 Task: Open Card Environmental Engineering Review in Board Employee Survey and Feedback to Workspace Investor Relations and add a team member Softage.1@softage.net, a label Purple, a checklist Mobile Device Management, an attachment from your google drive, a color Purple and finally, add a card description 'Plan and execute company team-building conference with guest speakers on teamwork' and a comment 'This task presents an opportunity to showcase our communication and presentation skills, effectively conveying information and ideas to others.'. Add a start date 'Jan 05, 1900' with a due date 'Jan 12, 1900'
Action: Mouse moved to (354, 138)
Screenshot: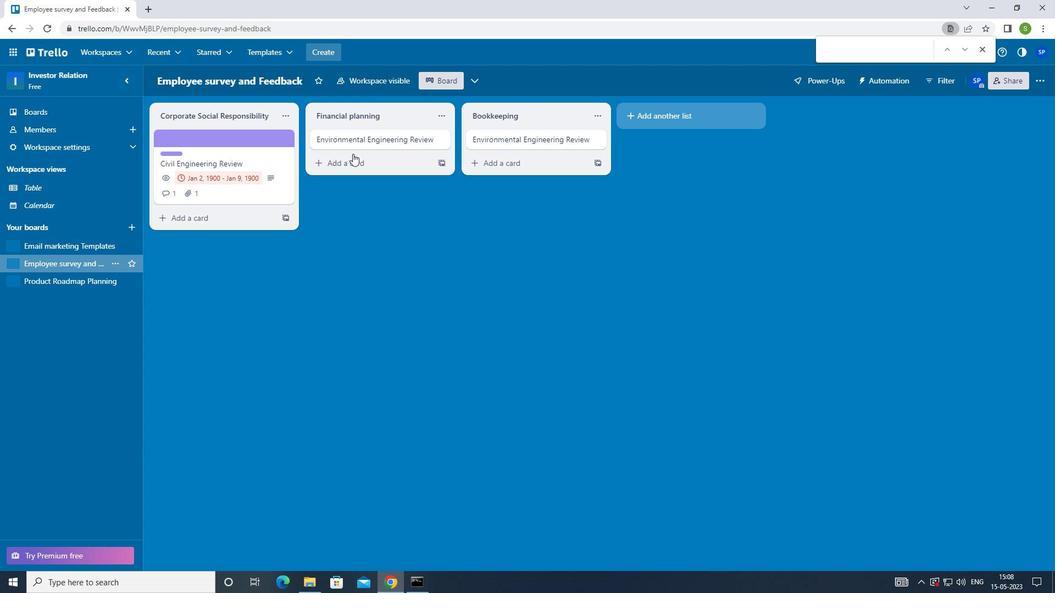 
Action: Mouse pressed left at (354, 138)
Screenshot: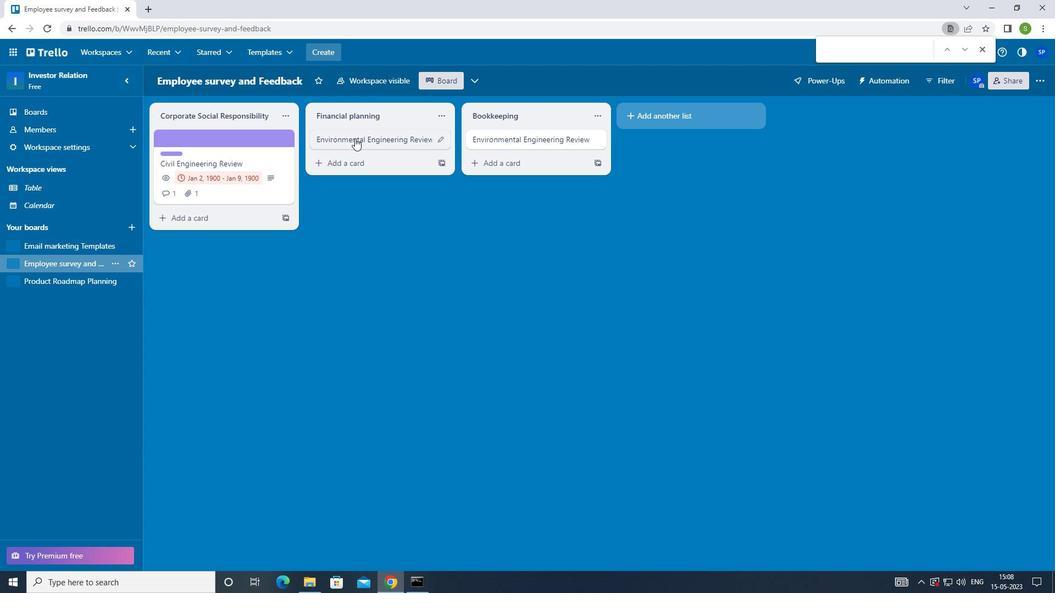 
Action: Mouse moved to (655, 141)
Screenshot: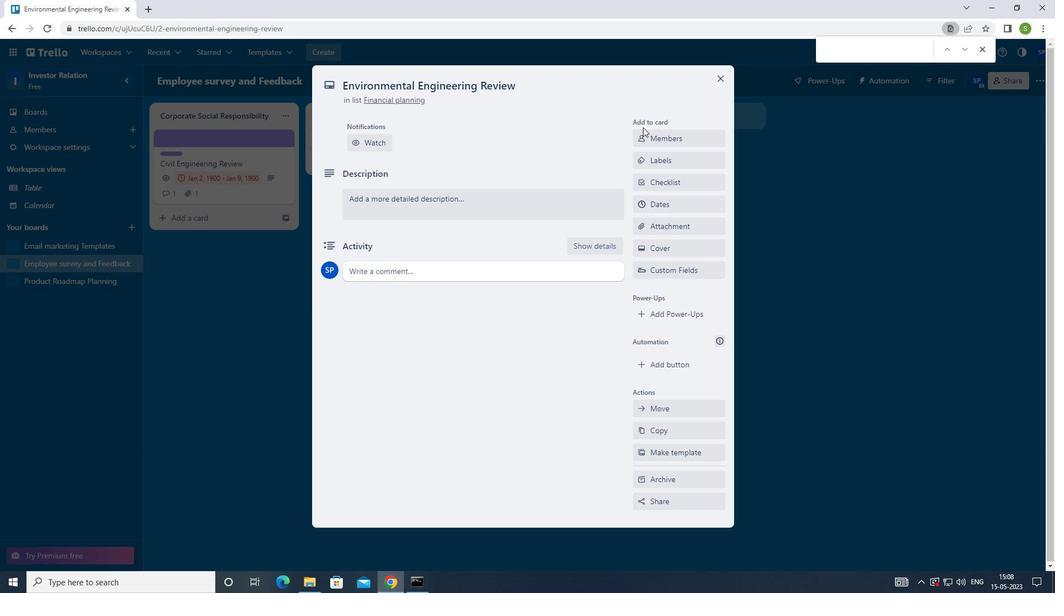 
Action: Mouse pressed left at (655, 141)
Screenshot: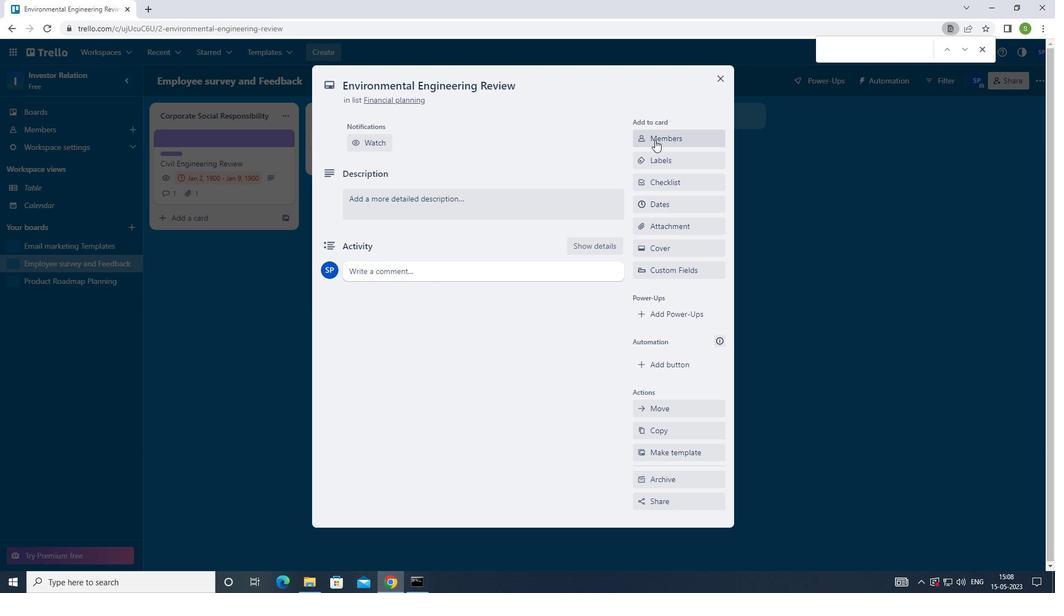
Action: Mouse moved to (671, 160)
Screenshot: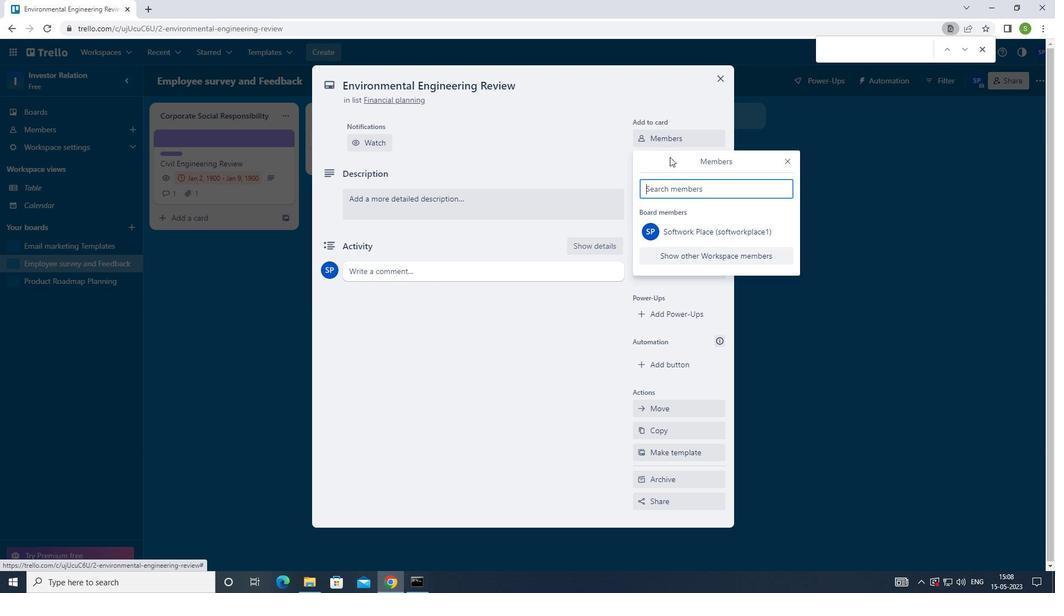 
Action: Key pressed <Key.shift>SOFTAGE.1<Key.shift>@SOFTAGE.NET
Screenshot: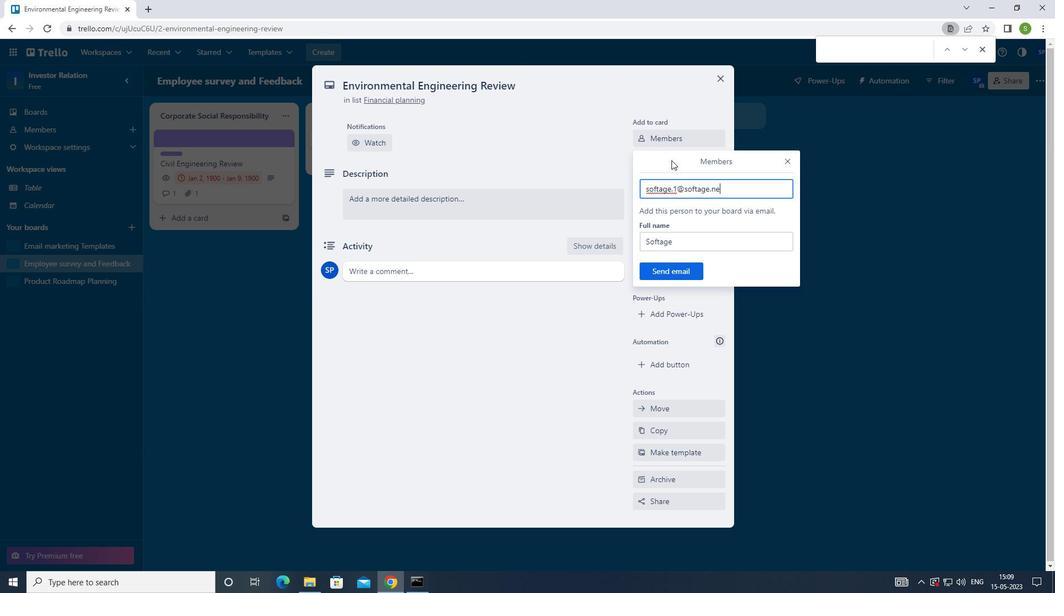 
Action: Mouse moved to (660, 264)
Screenshot: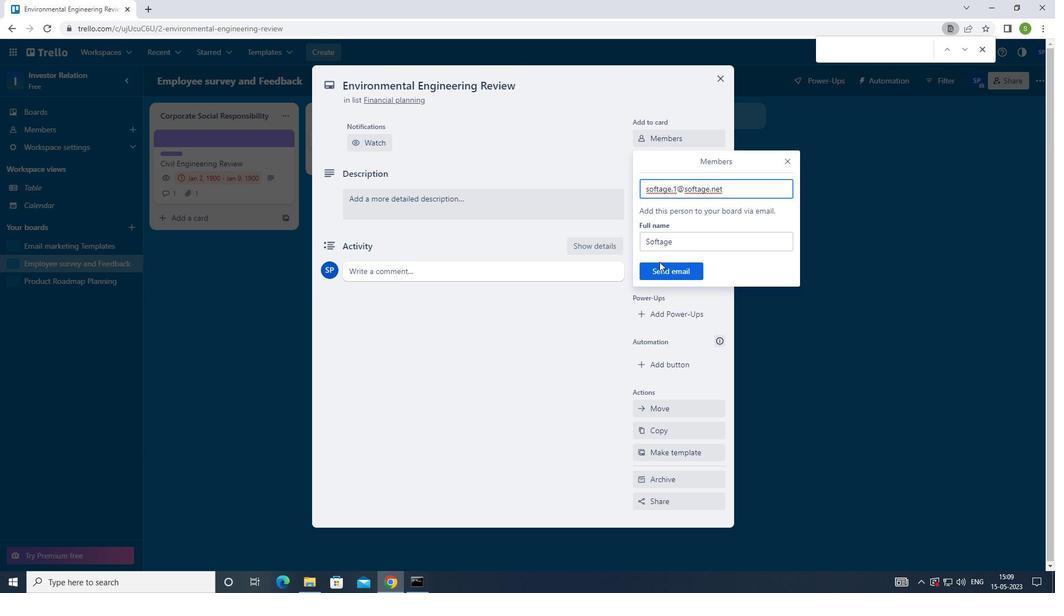 
Action: Mouse pressed left at (660, 264)
Screenshot: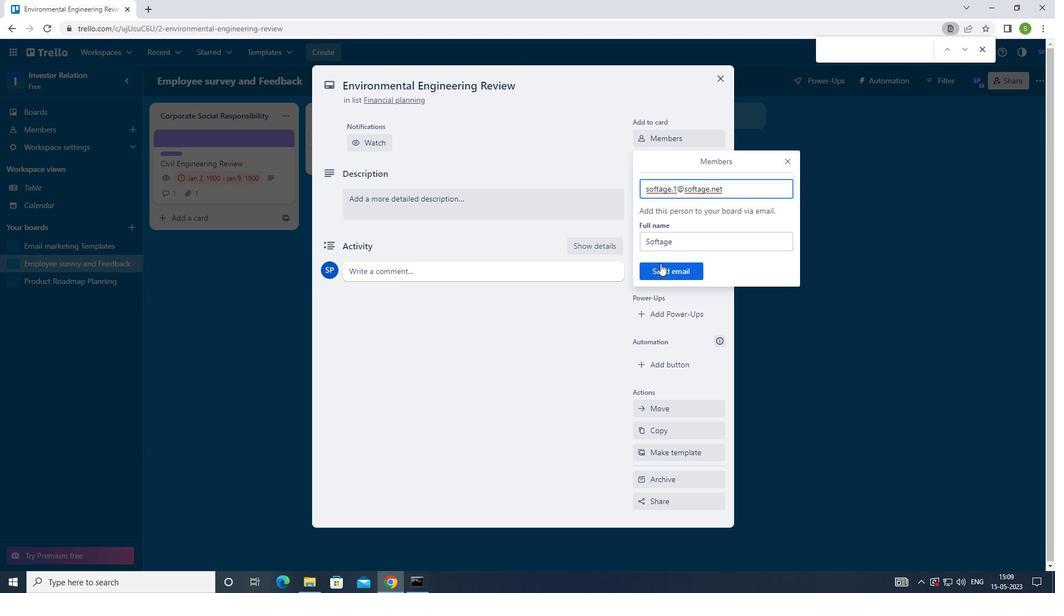 
Action: Mouse moved to (664, 201)
Screenshot: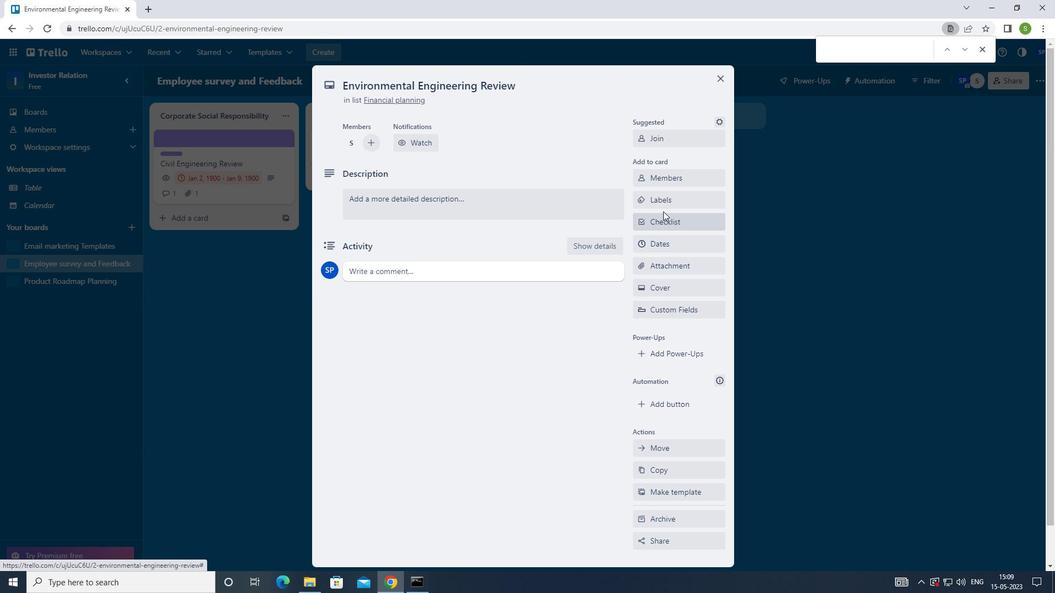 
Action: Mouse pressed left at (664, 201)
Screenshot: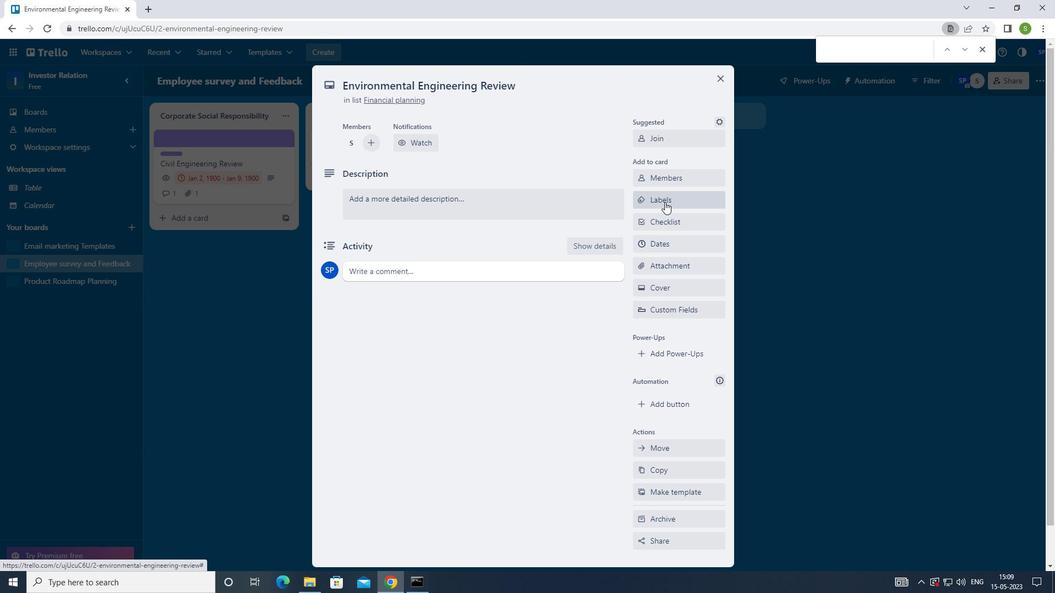 
Action: Mouse moved to (645, 369)
Screenshot: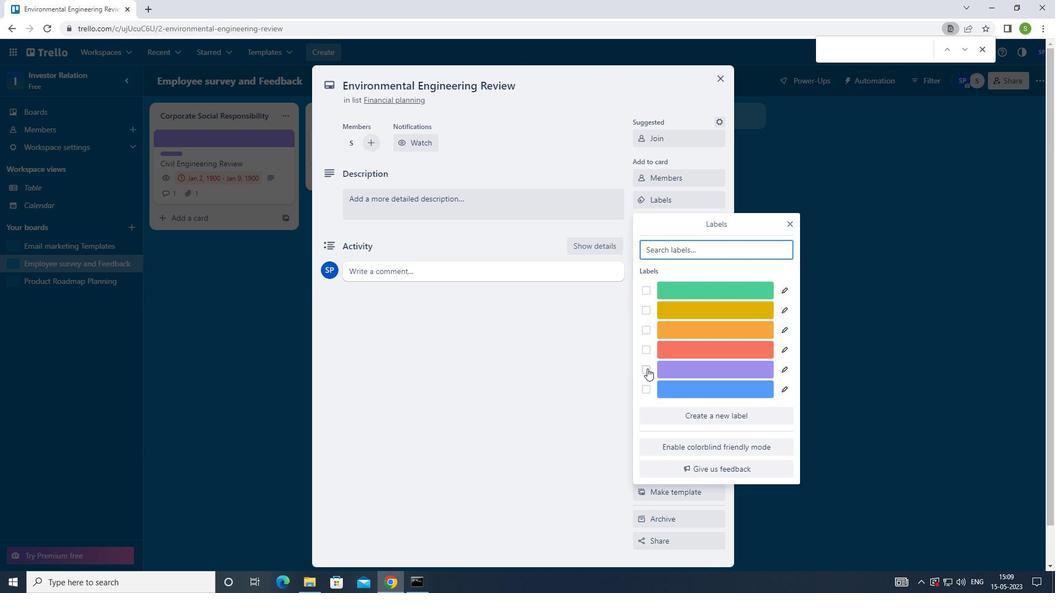 
Action: Mouse pressed left at (645, 369)
Screenshot: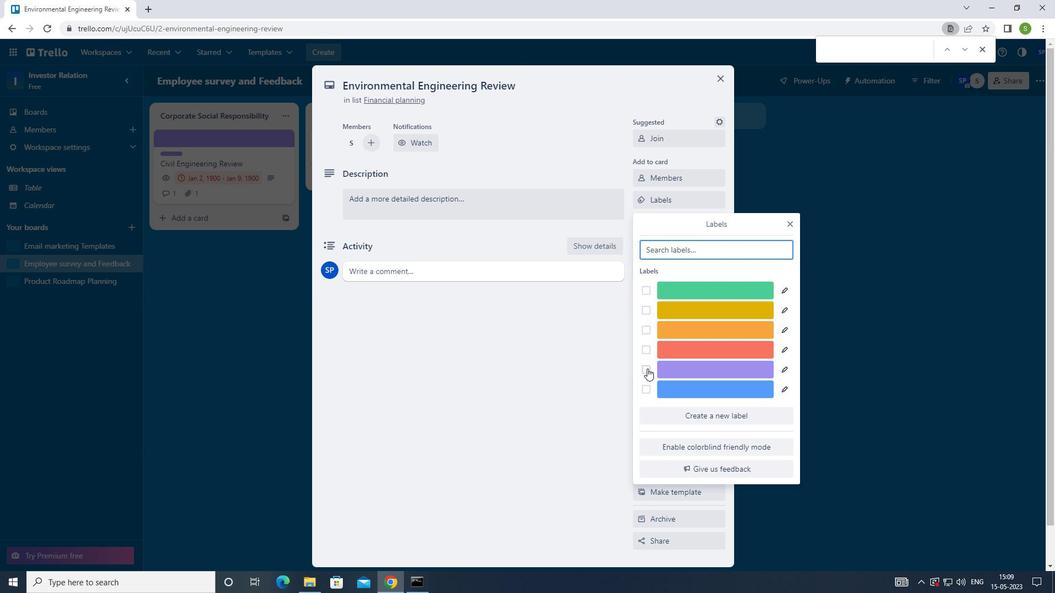 
Action: Mouse moved to (790, 226)
Screenshot: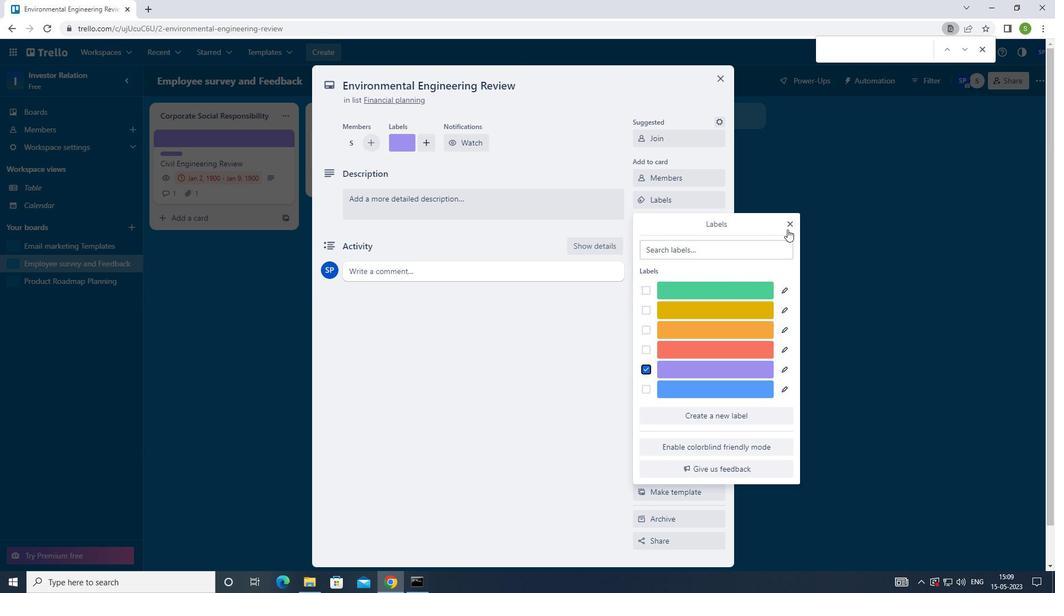 
Action: Mouse pressed left at (790, 226)
Screenshot: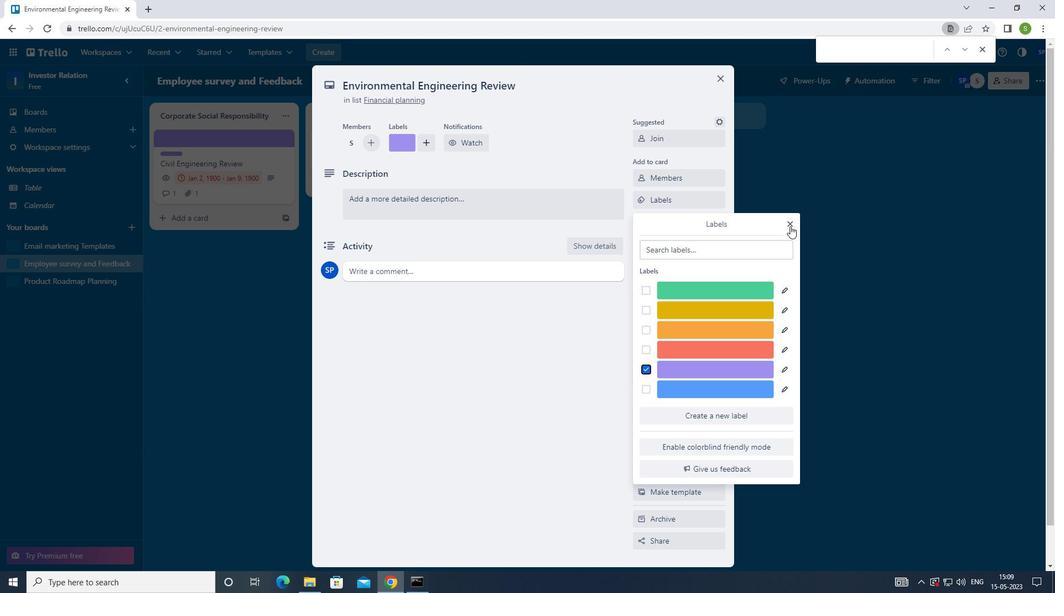
Action: Mouse moved to (676, 222)
Screenshot: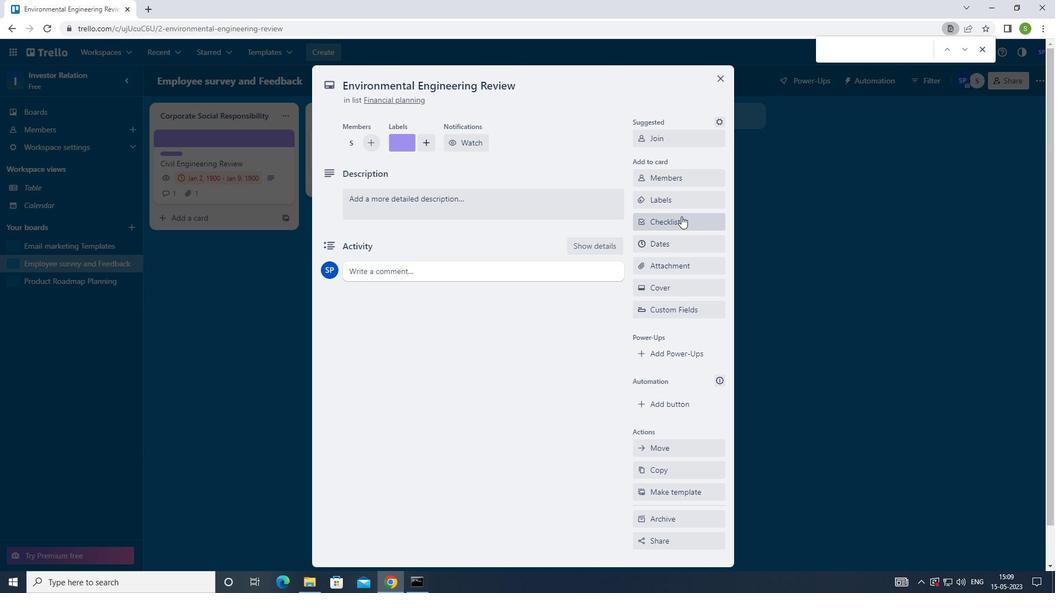 
Action: Mouse pressed left at (676, 222)
Screenshot: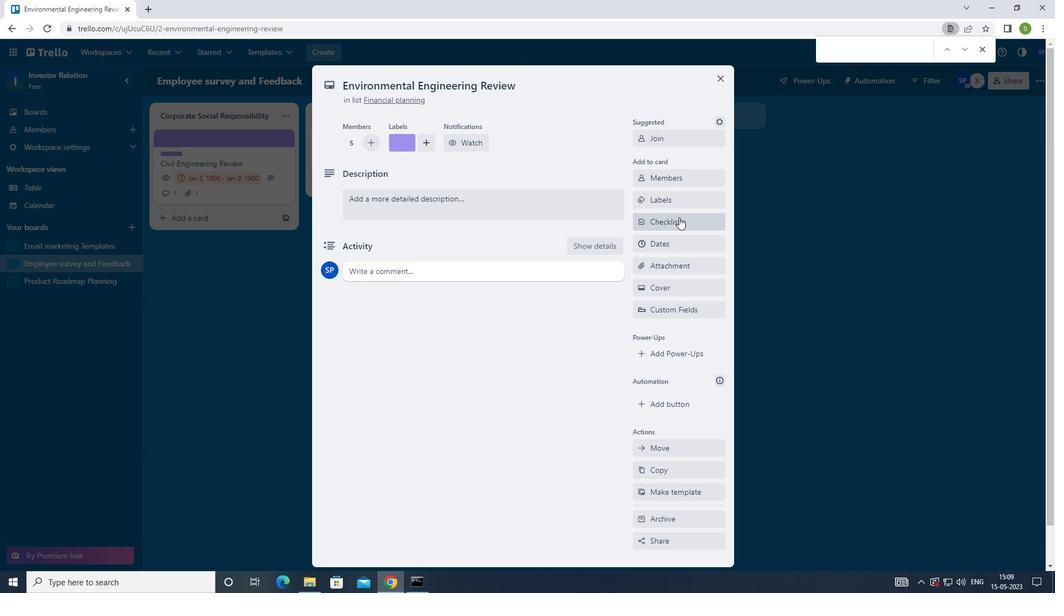 
Action: Mouse moved to (746, 236)
Screenshot: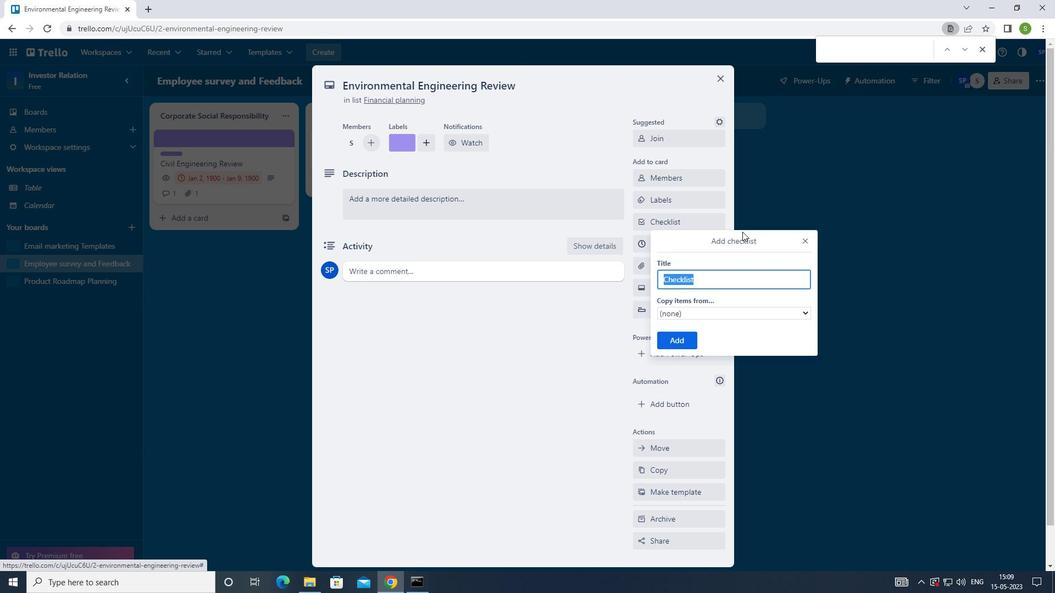 
Action: Key pressed <Key.shift>MOBILE<Key.space><Key.shift>DEVICE<Key.space><Key.shift>MANAGMENT
Screenshot: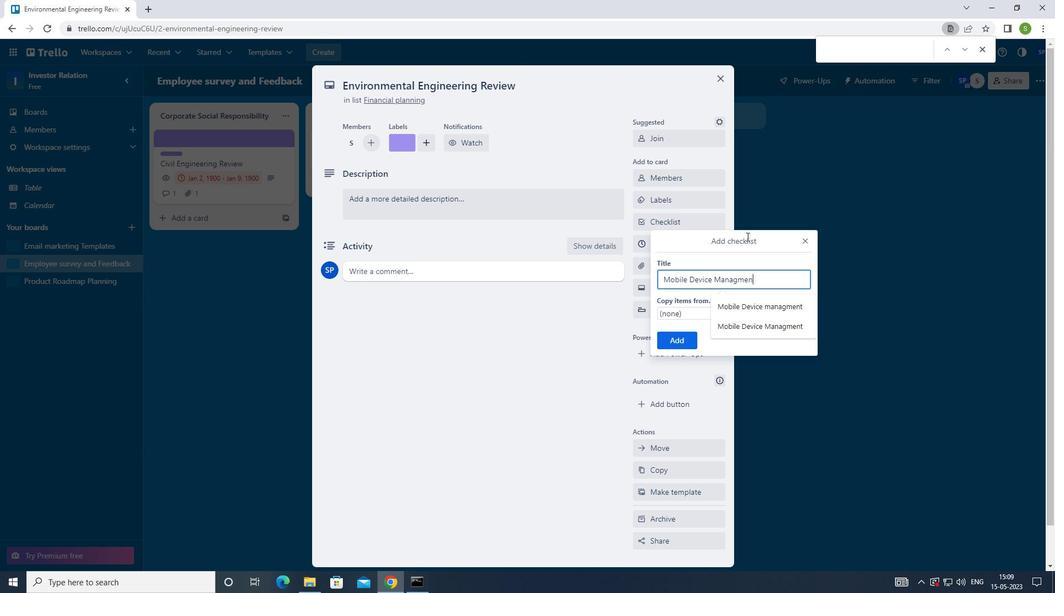 
Action: Mouse moved to (738, 281)
Screenshot: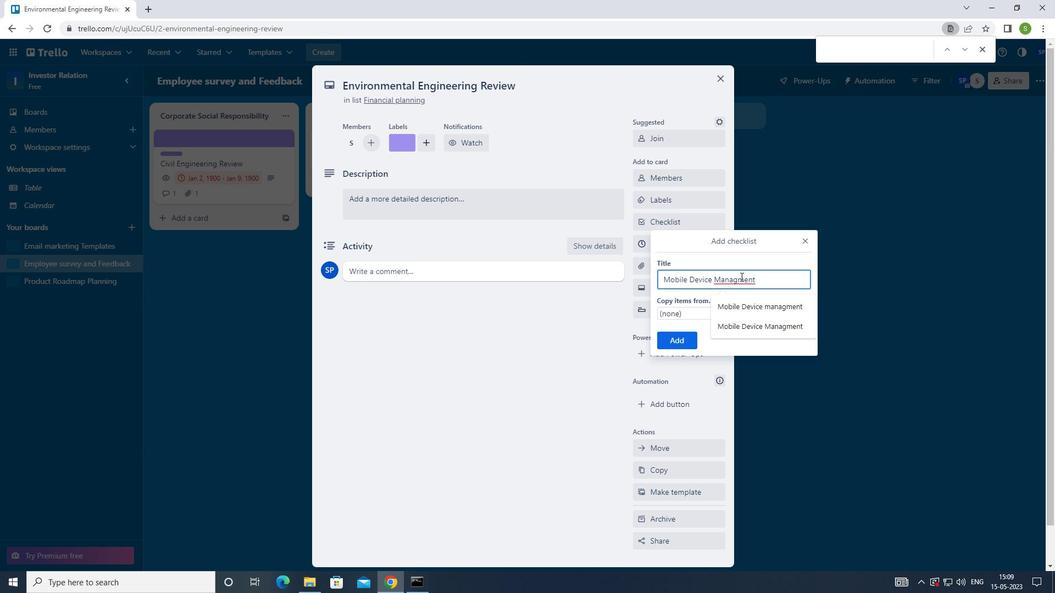 
Action: Mouse pressed left at (738, 281)
Screenshot: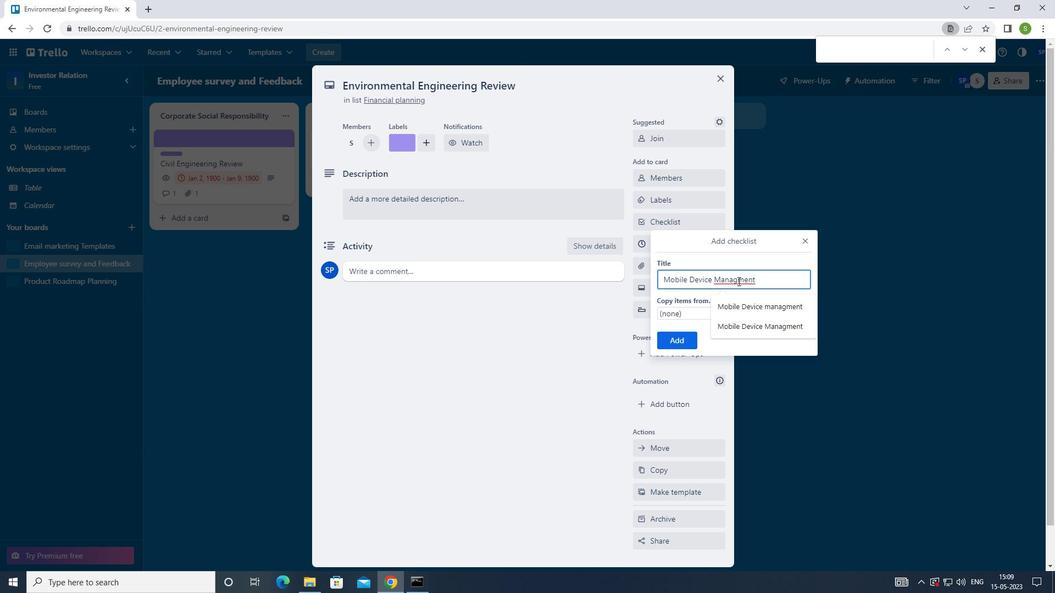 
Action: Mouse moved to (751, 282)
Screenshot: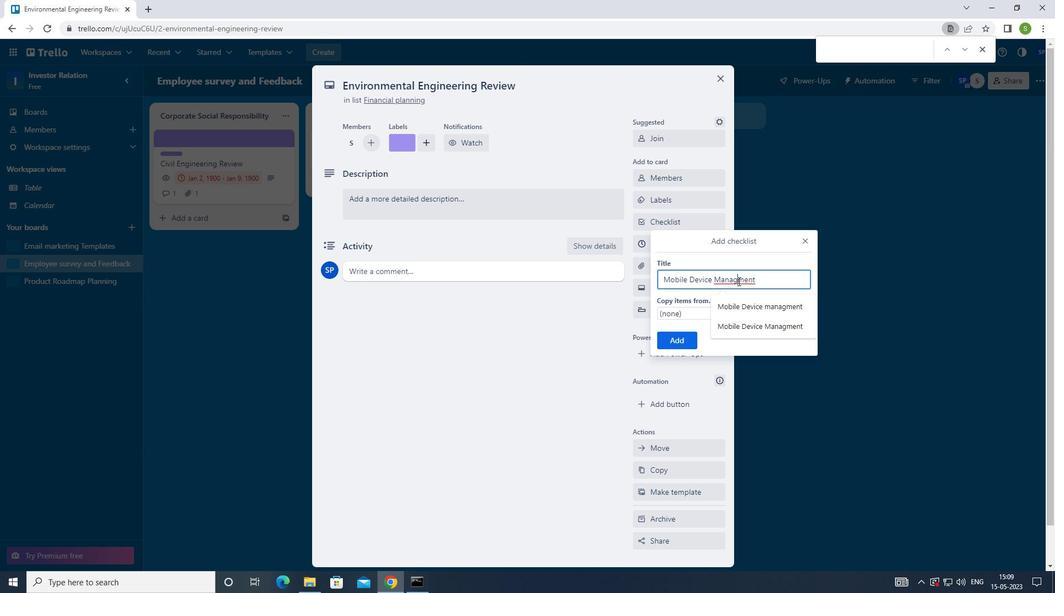 
Action: Key pressed E
Screenshot: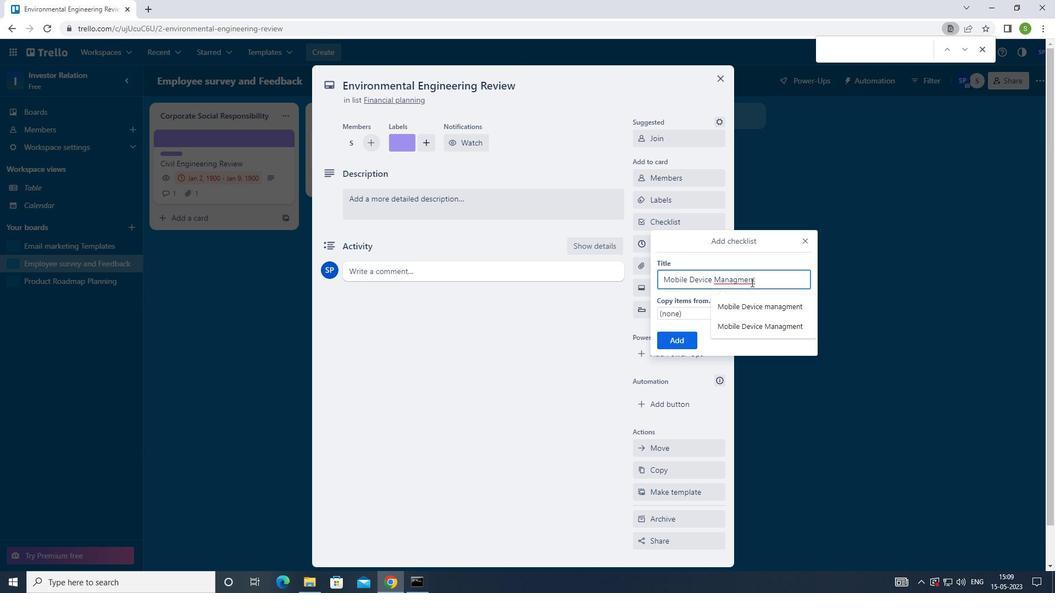 
Action: Mouse moved to (681, 339)
Screenshot: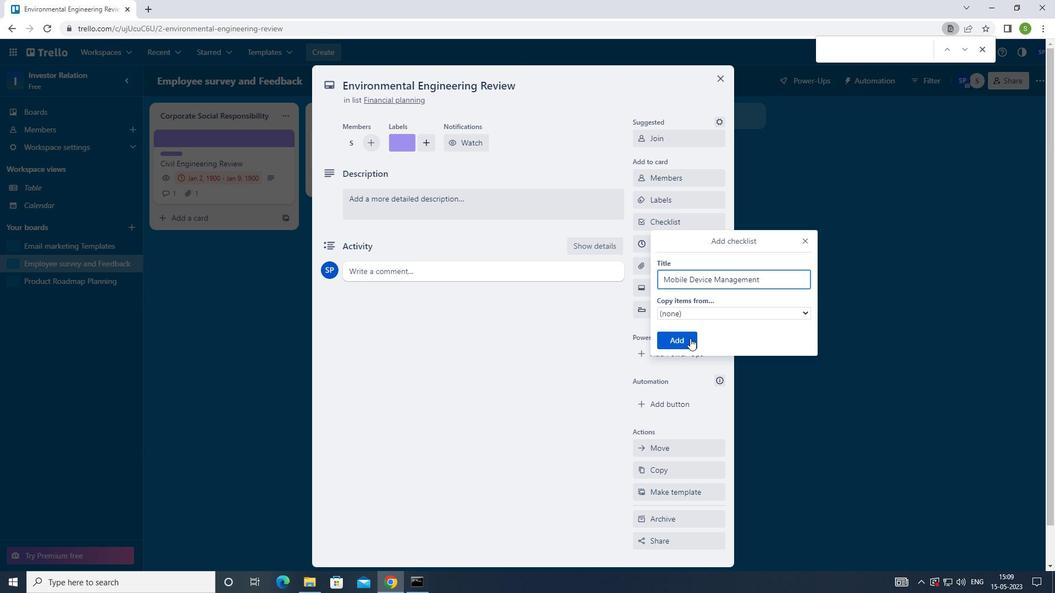 
Action: Mouse pressed left at (681, 339)
Screenshot: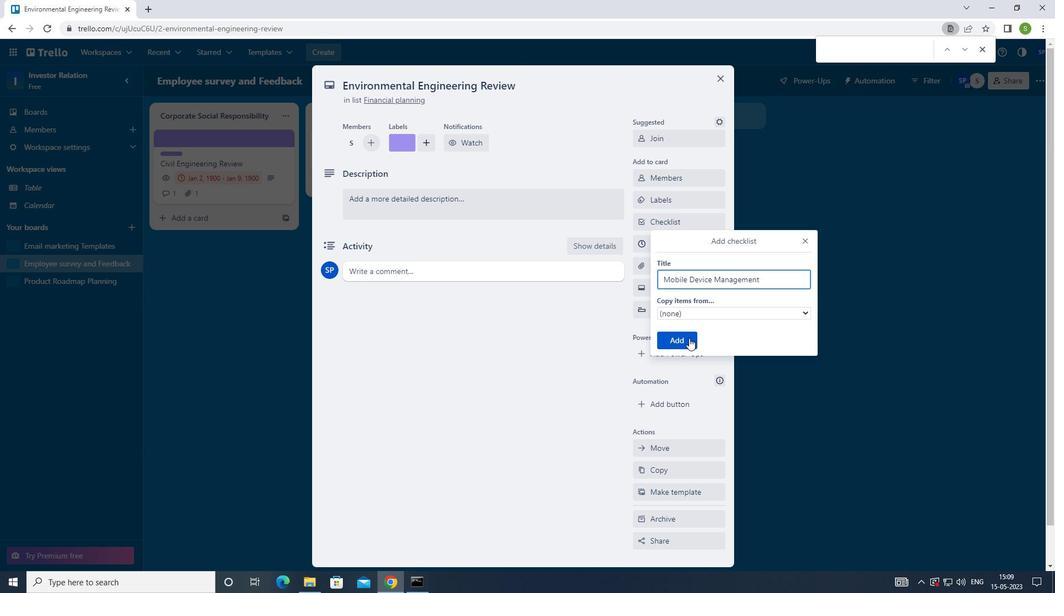 
Action: Mouse moved to (671, 266)
Screenshot: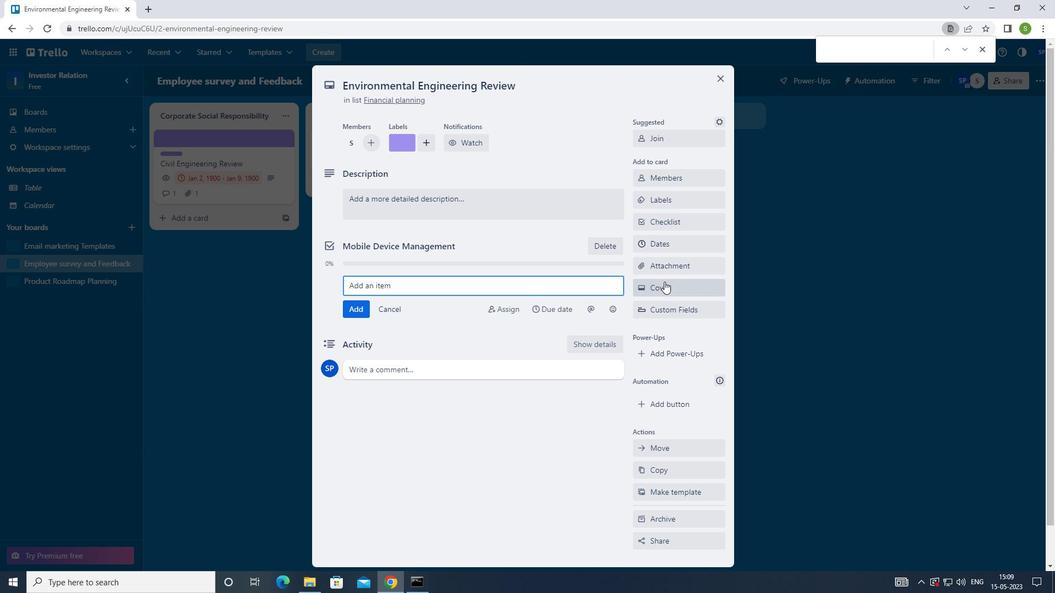 
Action: Mouse pressed left at (671, 266)
Screenshot: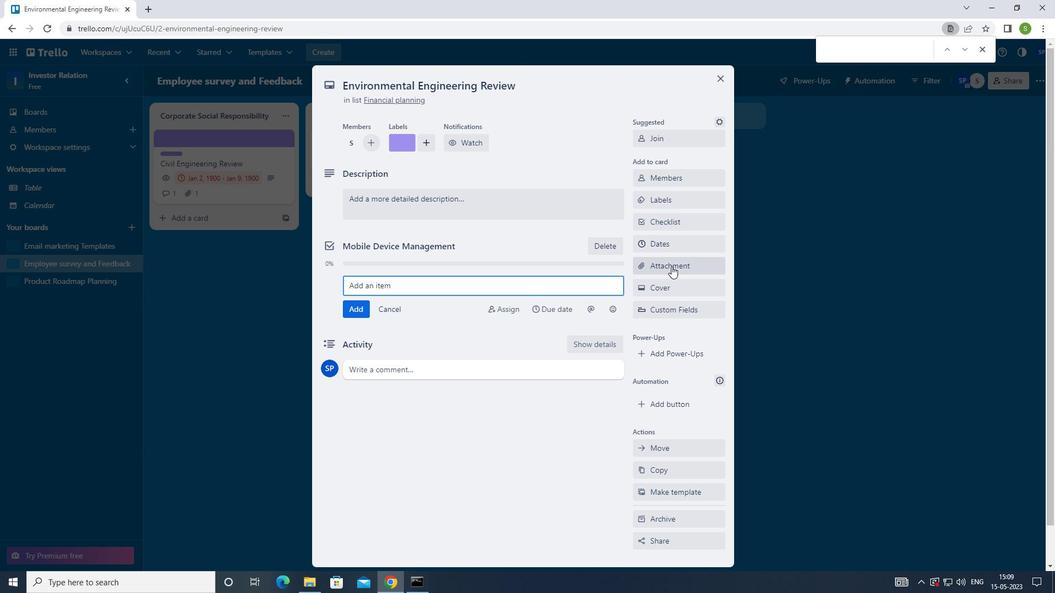 
Action: Mouse moved to (675, 348)
Screenshot: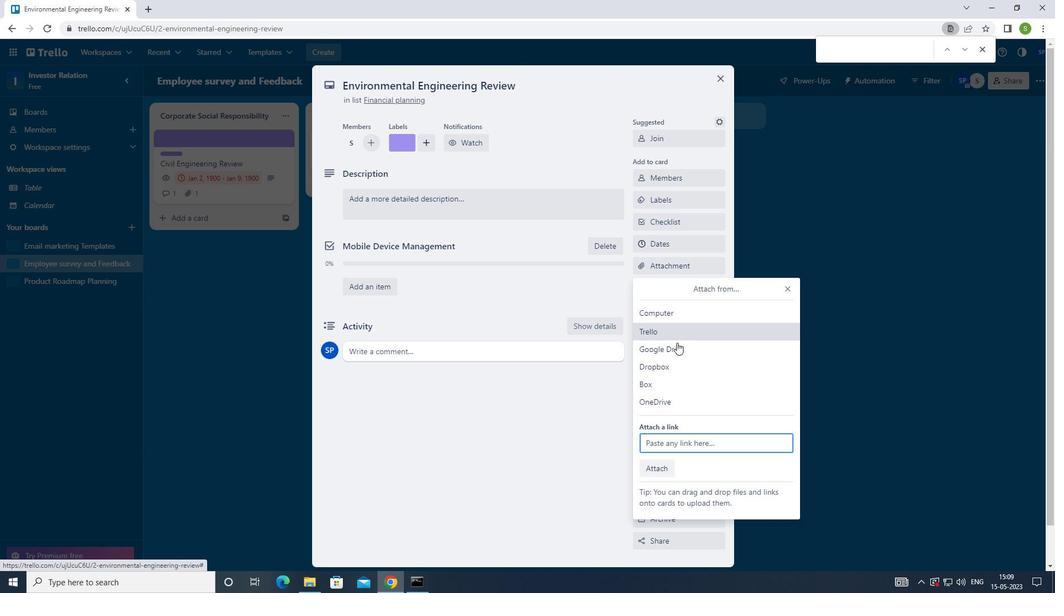
Action: Mouse pressed left at (675, 348)
Screenshot: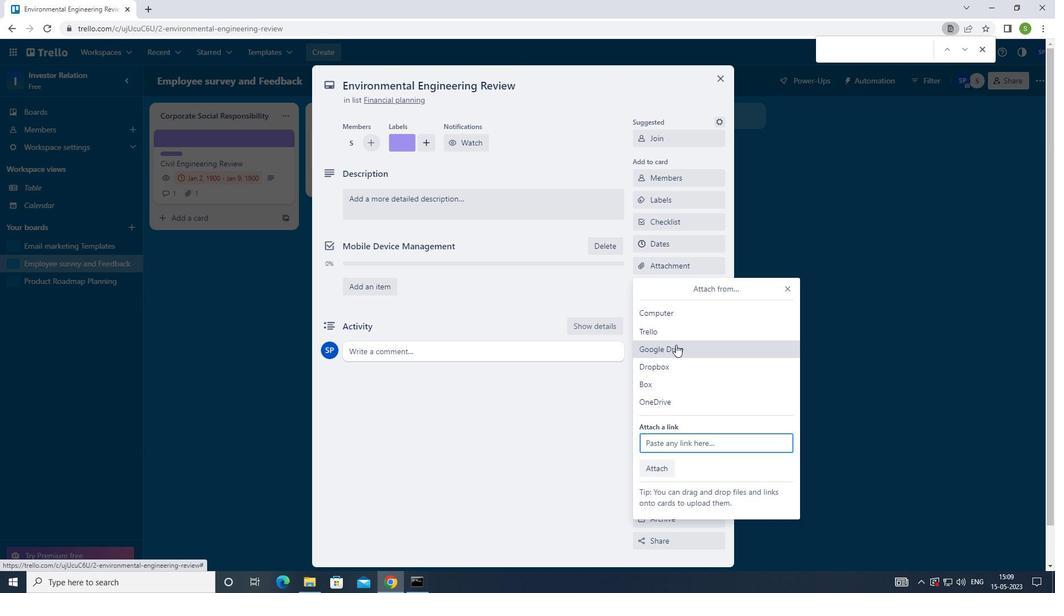 
Action: Mouse moved to (307, 292)
Screenshot: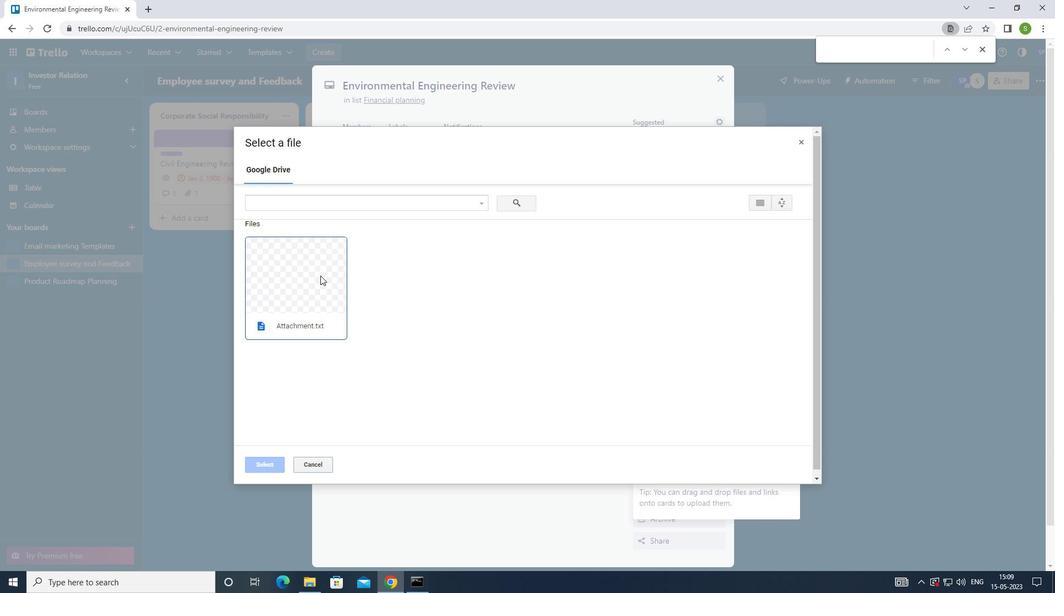 
Action: Mouse pressed left at (307, 292)
Screenshot: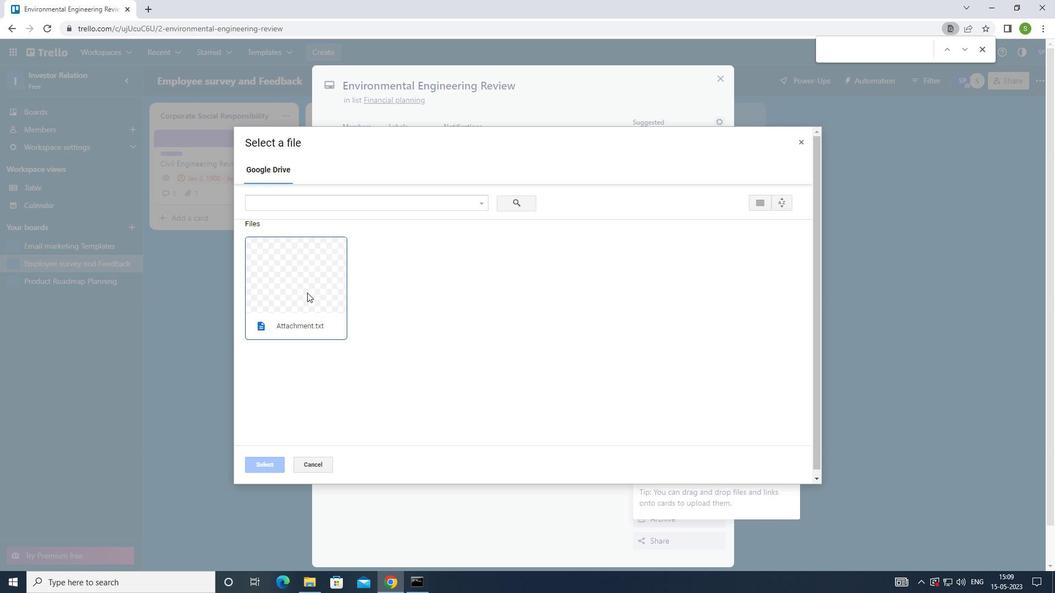 
Action: Mouse moved to (264, 463)
Screenshot: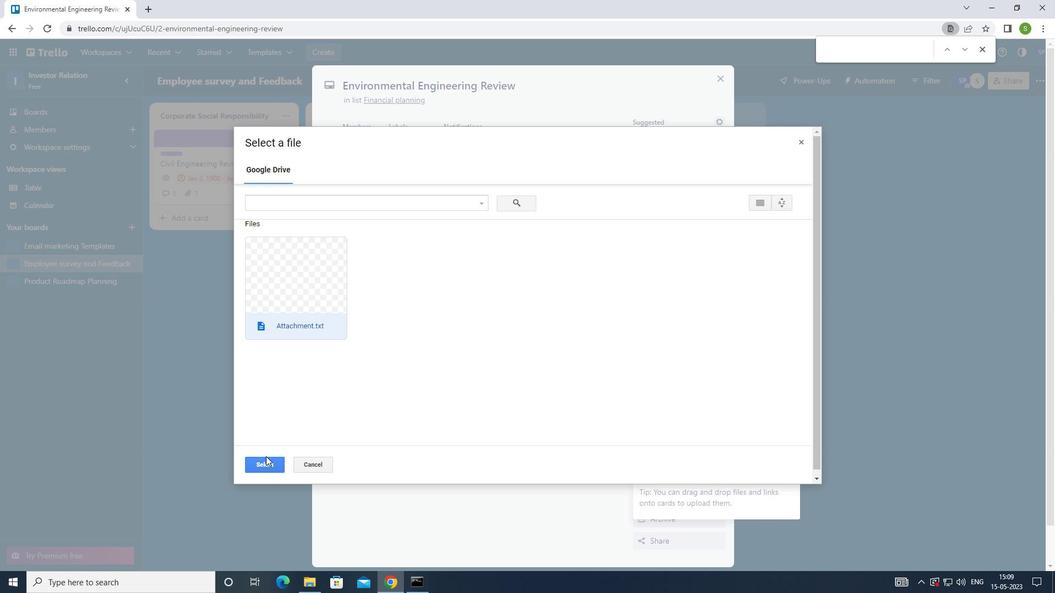 
Action: Mouse pressed left at (264, 463)
Screenshot: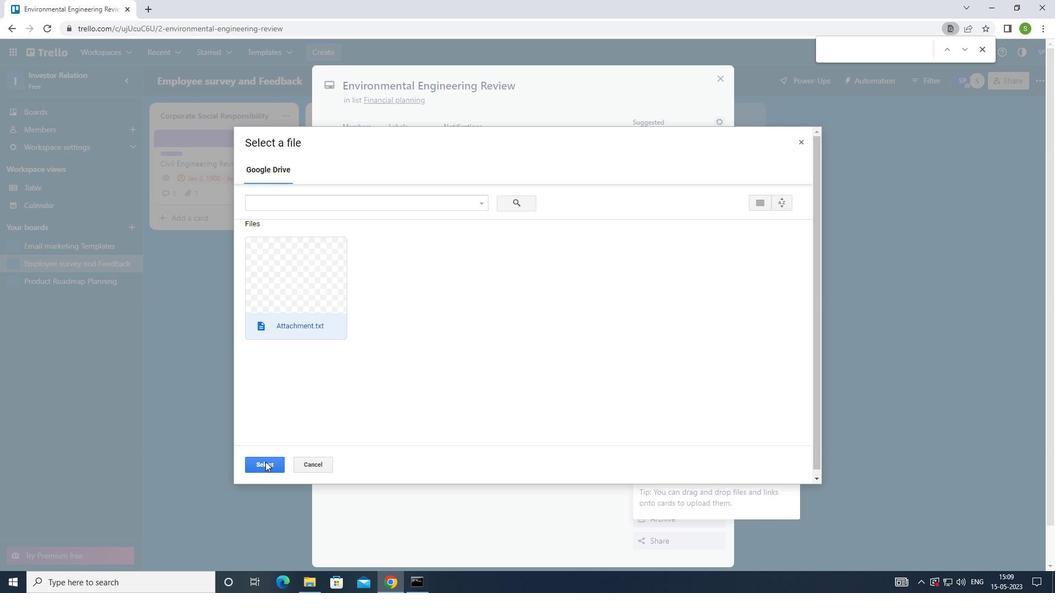 
Action: Mouse moved to (667, 288)
Screenshot: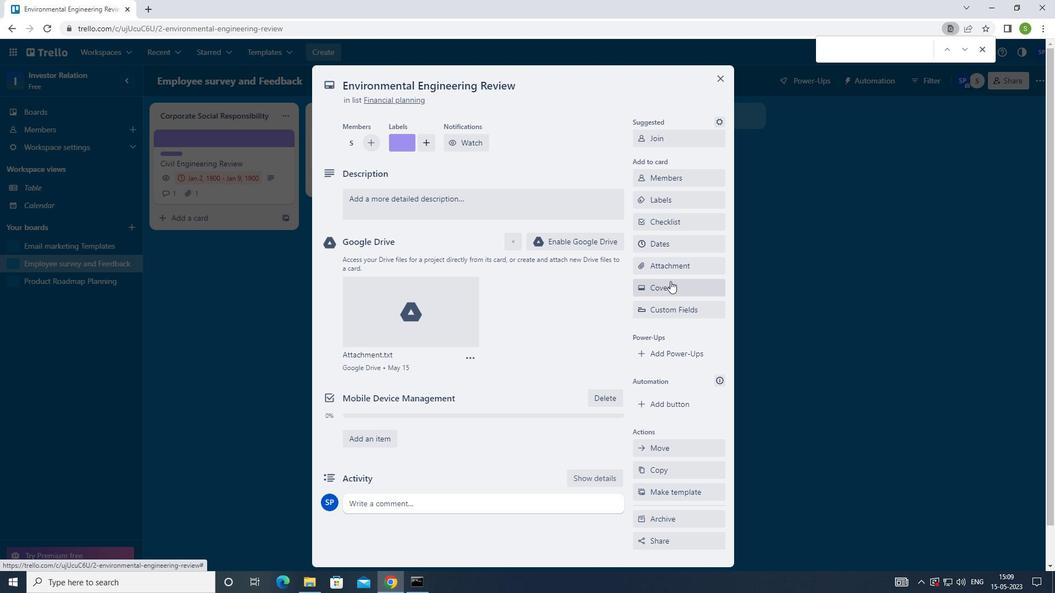 
Action: Mouse pressed left at (667, 288)
Screenshot: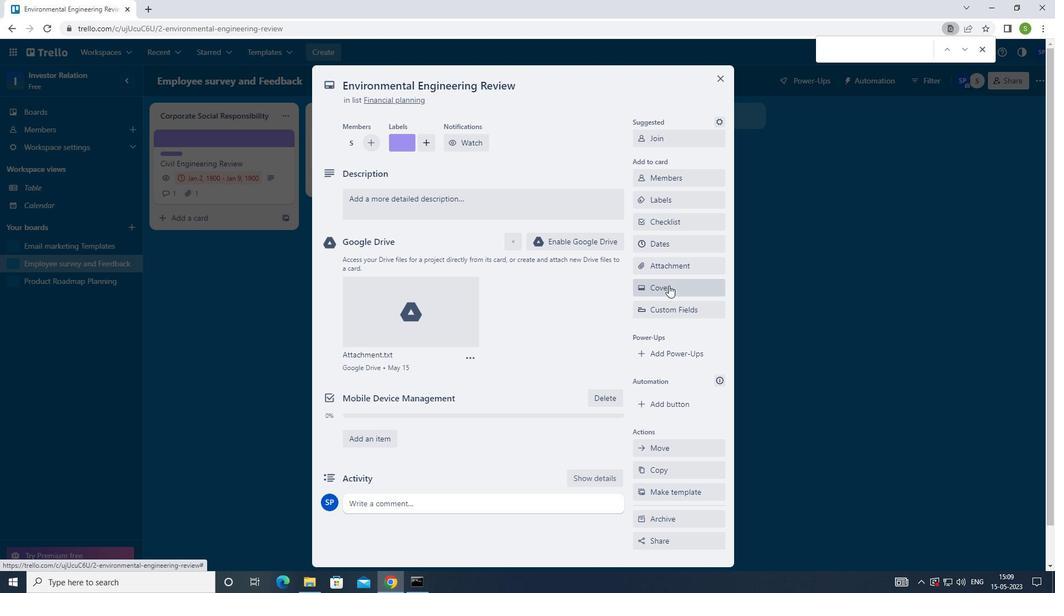 
Action: Mouse moved to (792, 349)
Screenshot: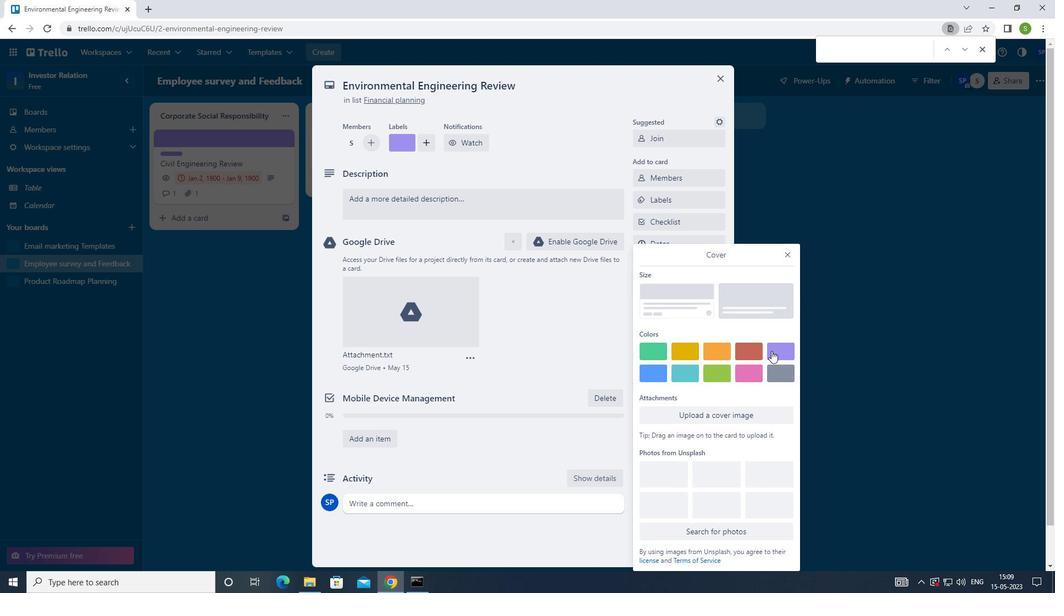 
Action: Mouse pressed left at (792, 349)
Screenshot: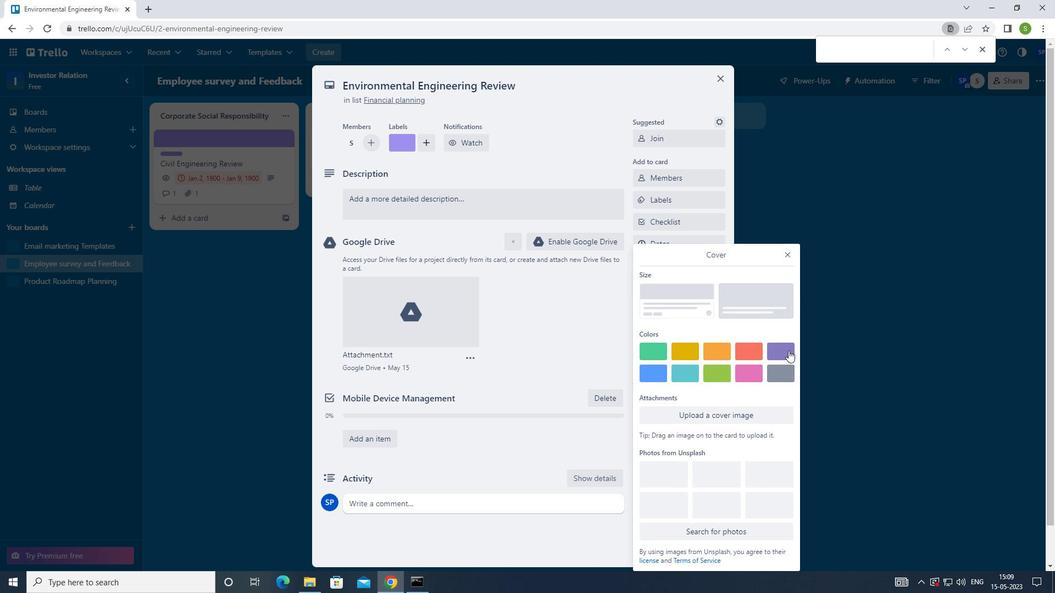 
Action: Mouse moved to (786, 231)
Screenshot: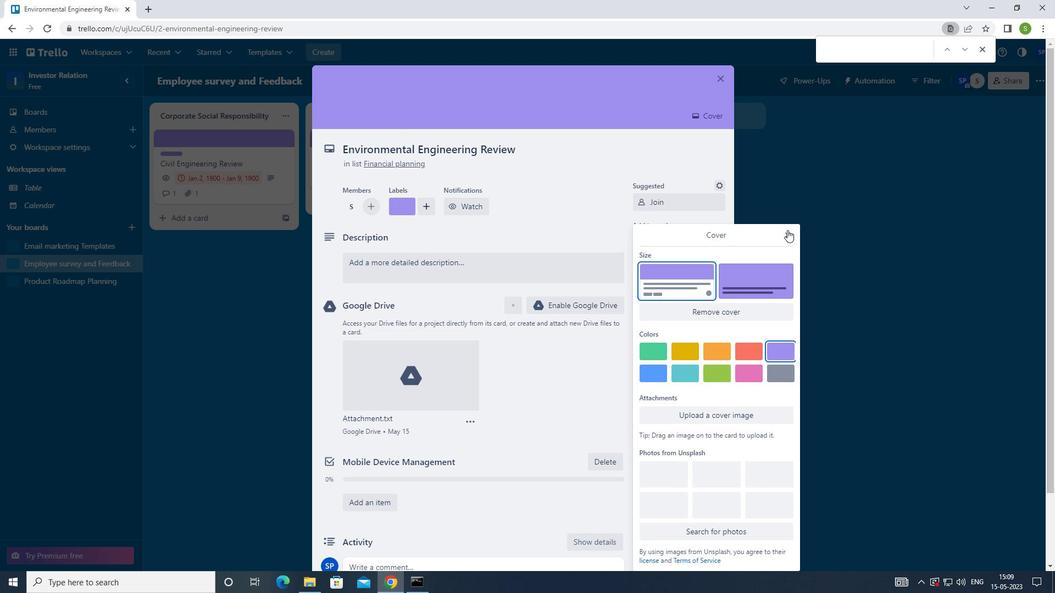 
Action: Mouse pressed left at (786, 231)
Screenshot: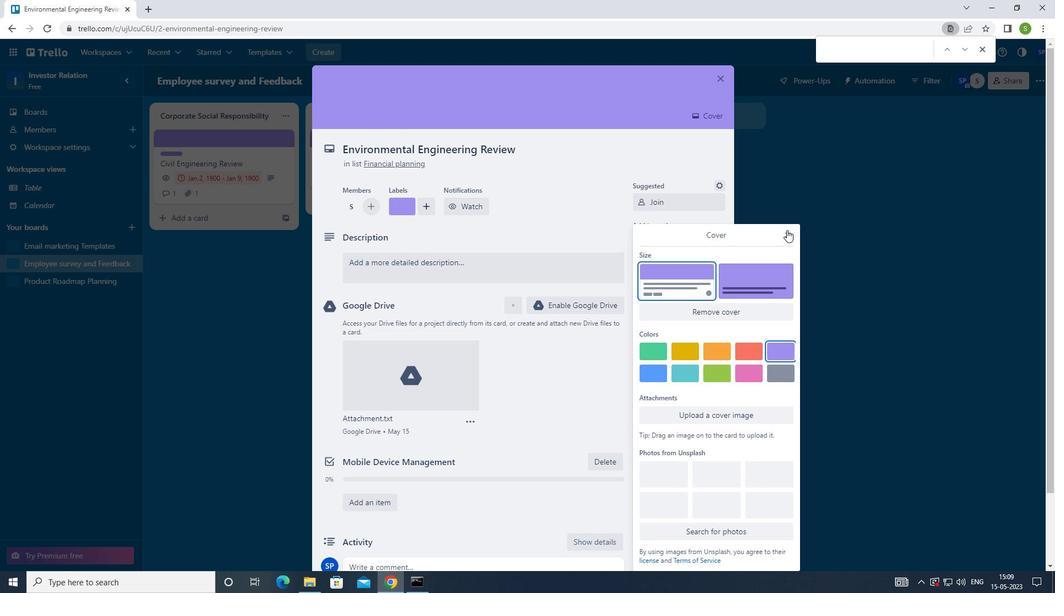 
Action: Mouse moved to (539, 277)
Screenshot: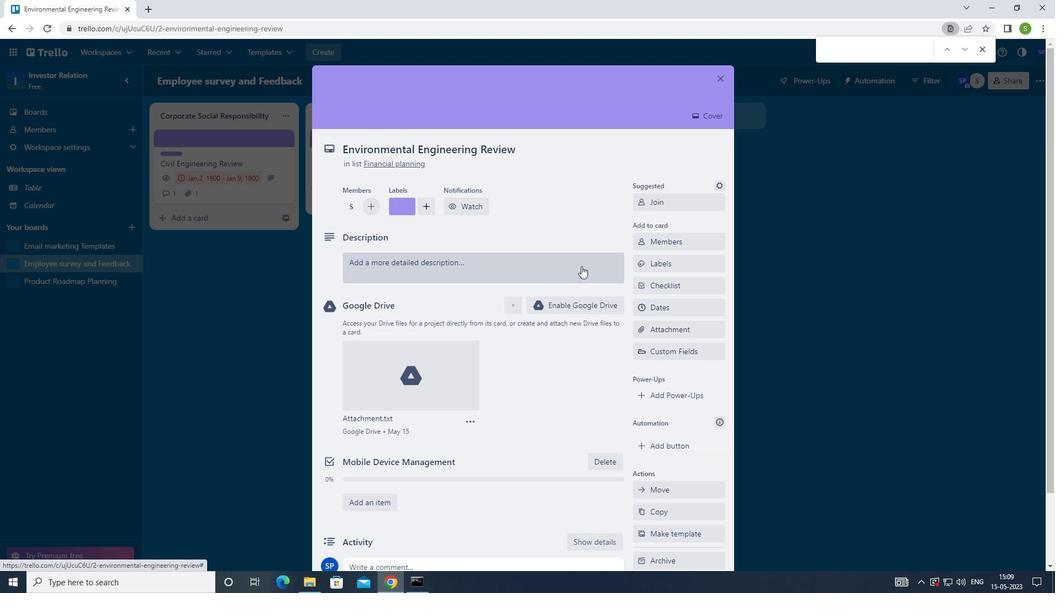 
Action: Mouse pressed left at (539, 277)
Screenshot: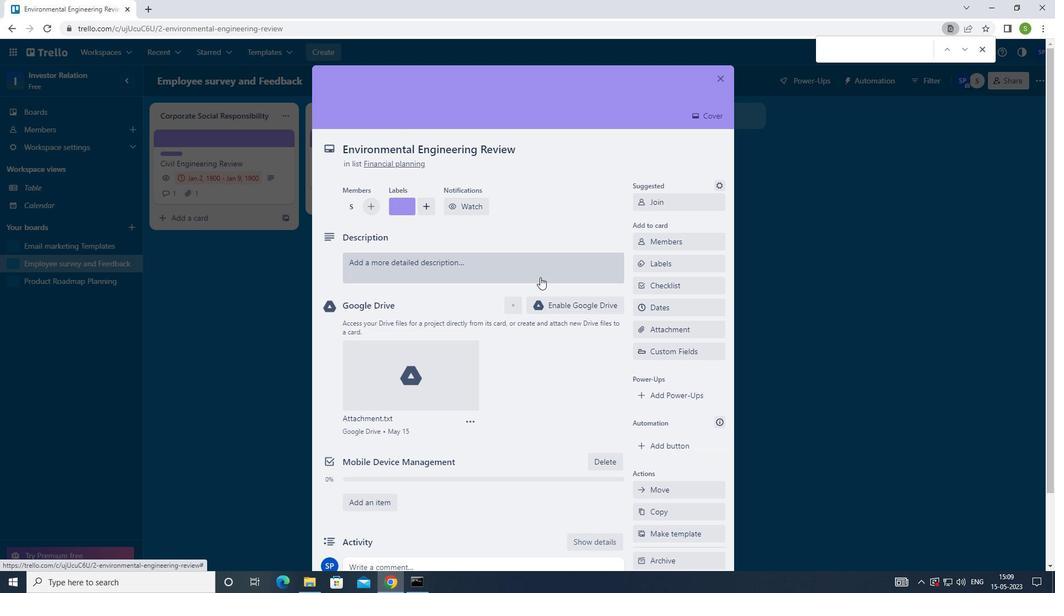 
Action: Mouse moved to (560, 268)
Screenshot: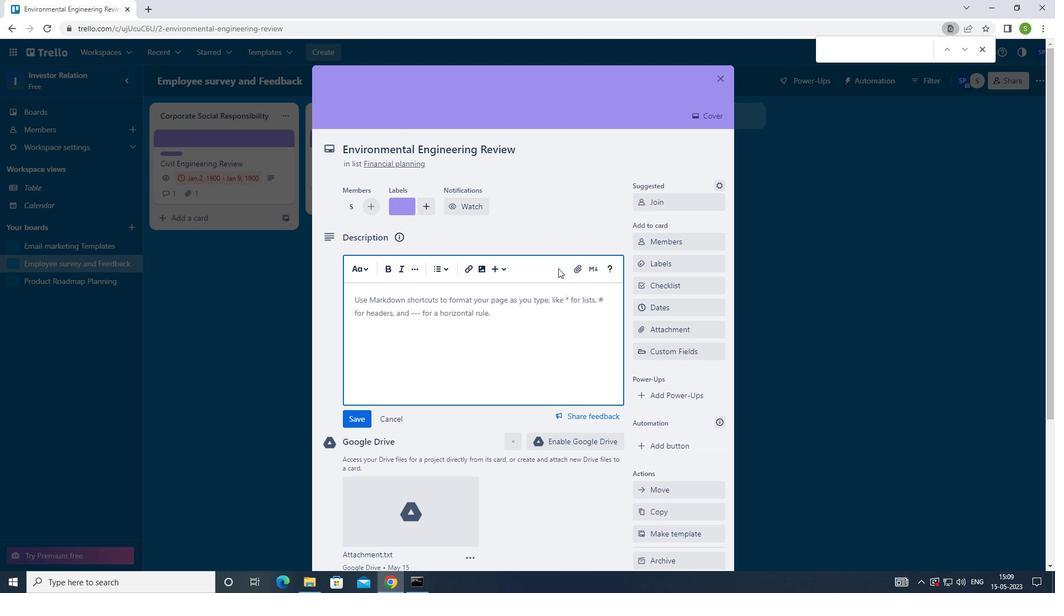 
Action: Key pressed <Key.shift_r>PLAN<Key.space>AND<Key.space>EXCUTE<Key.space>COMPANY<Key.space>TEAM-BUILDING<Key.space>CONFERENCE<Key.space>WITH<Key.space>GUEST<Key.space>SPEAKERS<Key.space>ON<Key.space>TEAMWORK<Key.space>
Screenshot: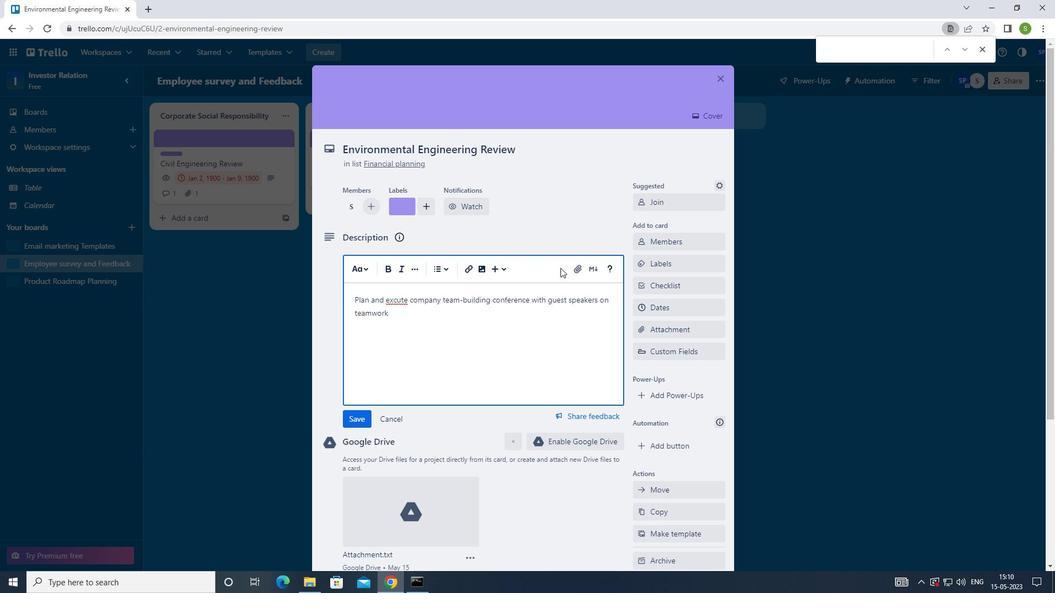 
Action: Mouse moved to (395, 297)
Screenshot: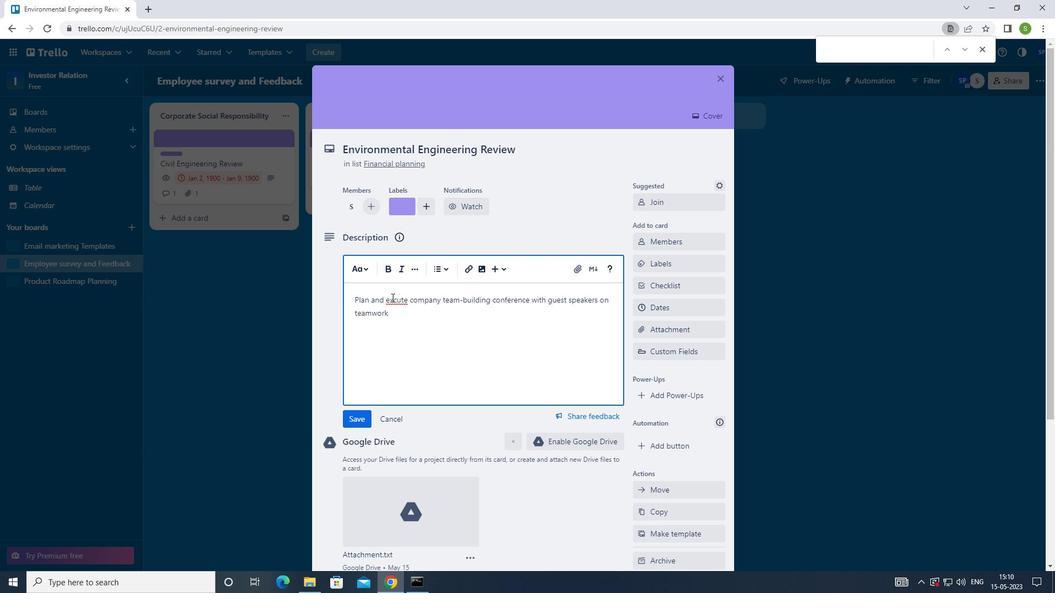 
Action: Mouse pressed left at (395, 297)
Screenshot: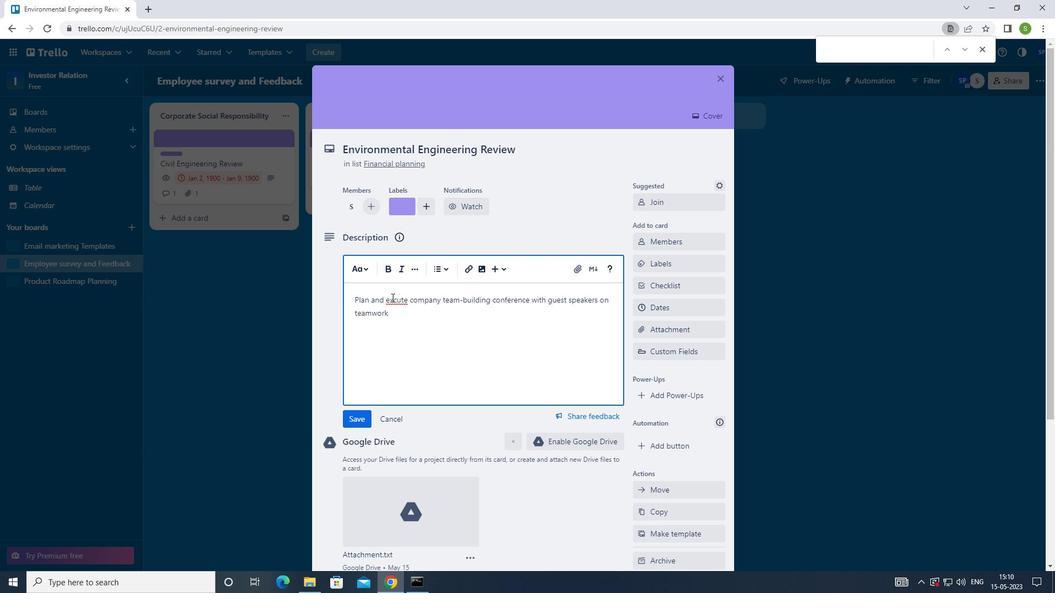 
Action: Mouse moved to (394, 300)
Screenshot: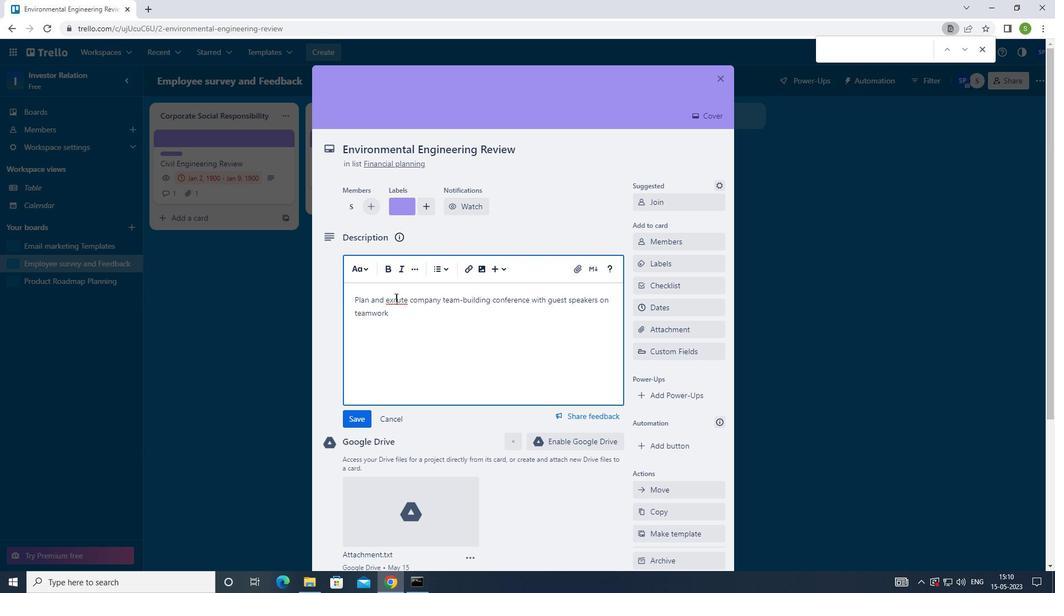 
Action: Mouse pressed left at (394, 300)
Screenshot: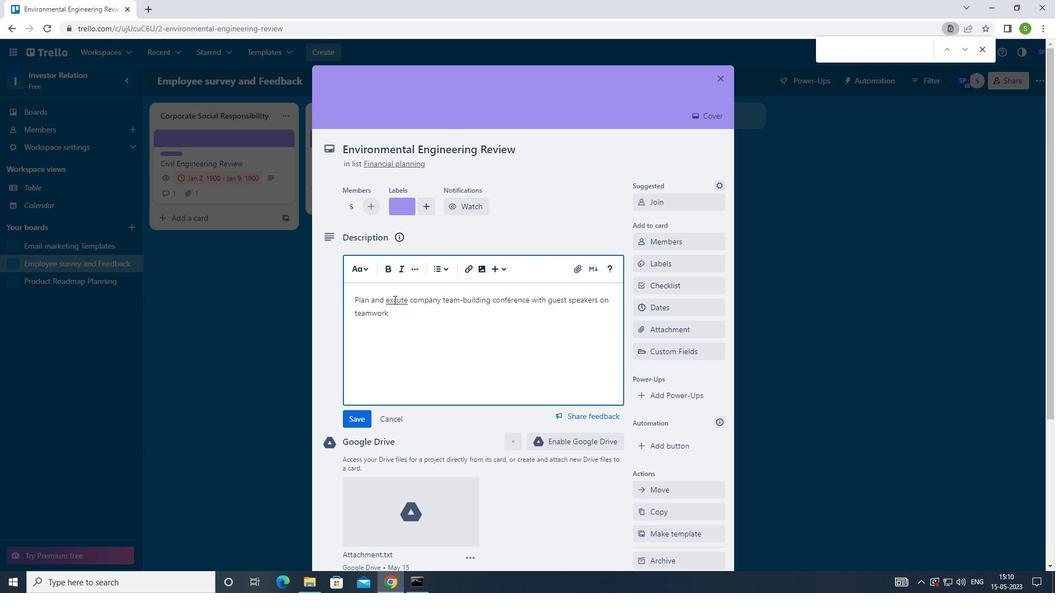 
Action: Mouse moved to (396, 301)
Screenshot: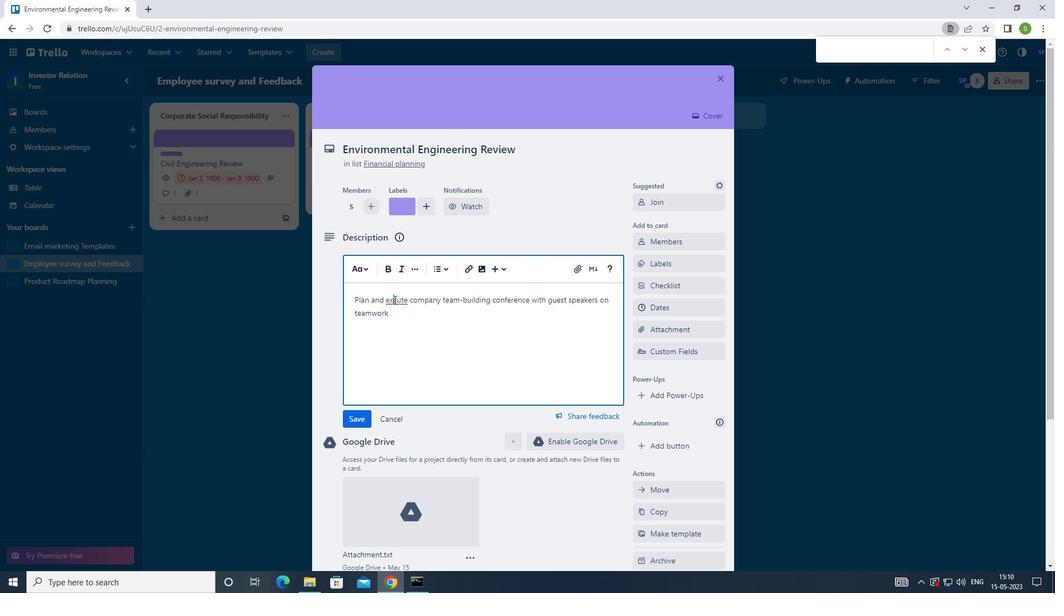 
Action: Key pressed E
Screenshot: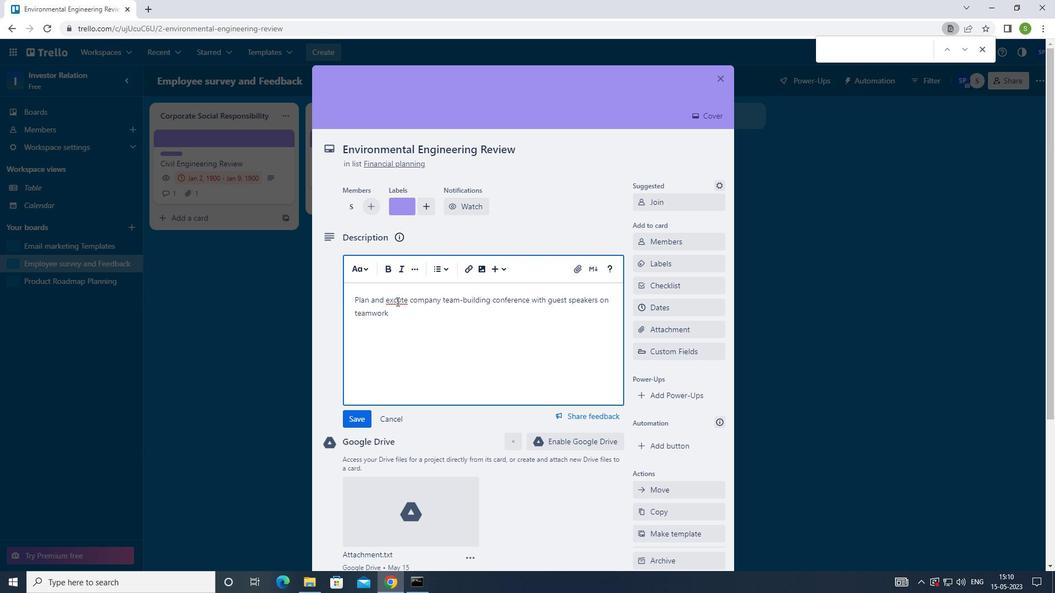 
Action: Mouse moved to (354, 416)
Screenshot: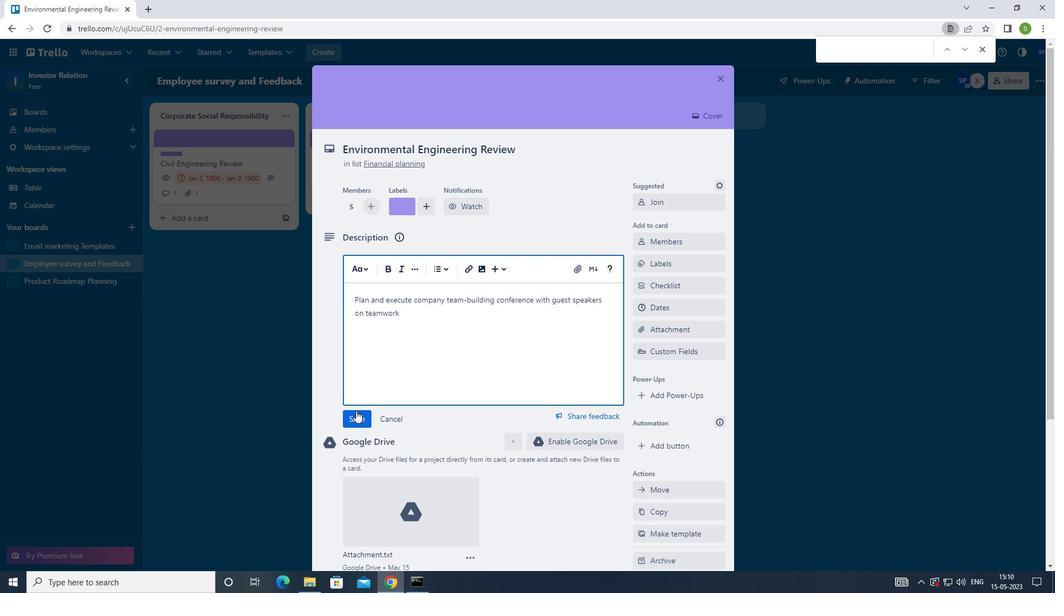 
Action: Mouse pressed left at (354, 416)
Screenshot: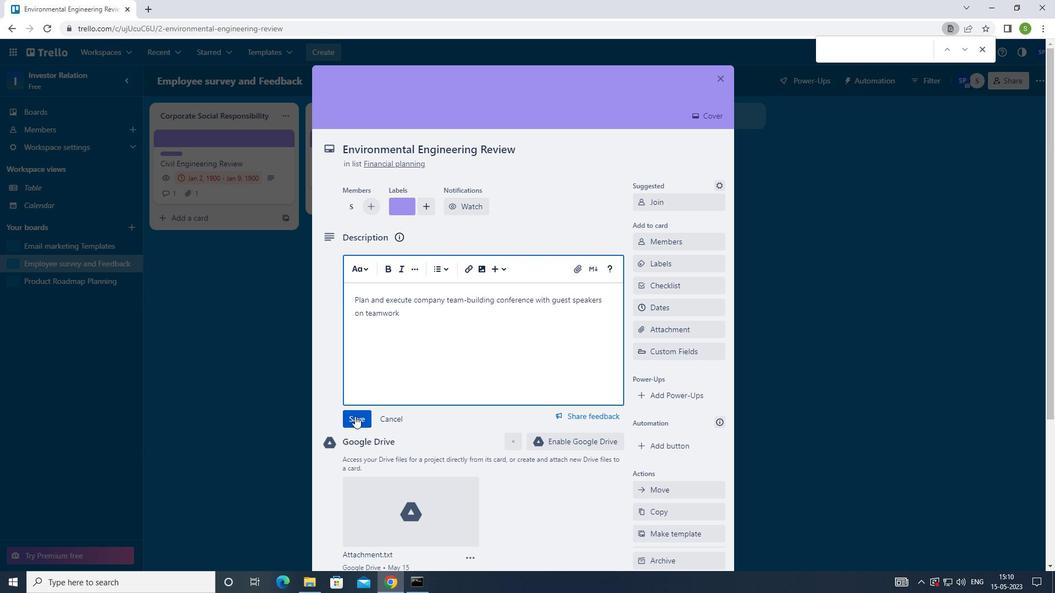 
Action: Mouse moved to (374, 394)
Screenshot: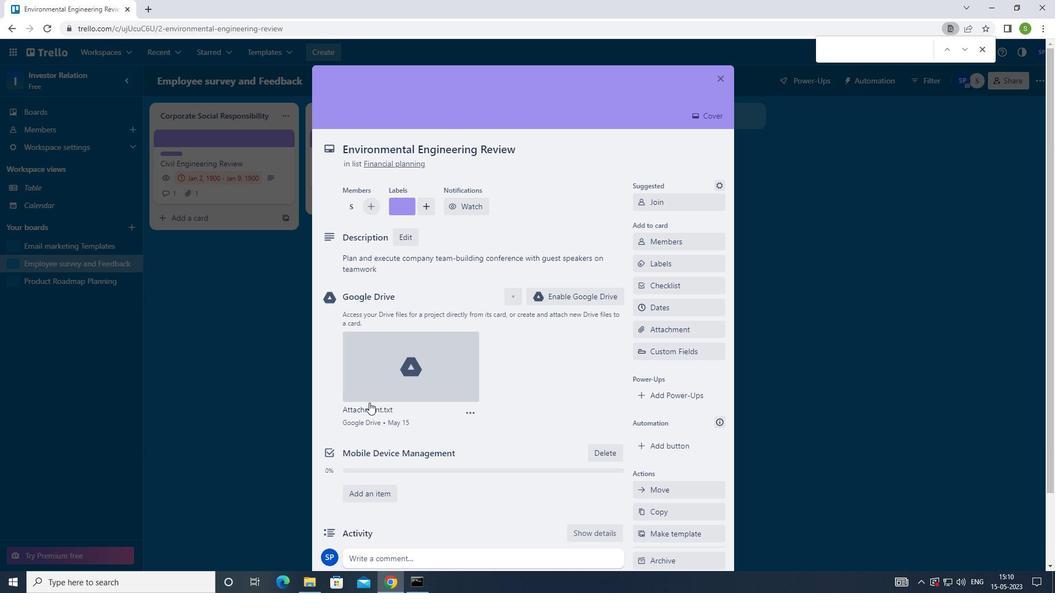 
Action: Mouse scrolled (374, 393) with delta (0, 0)
Screenshot: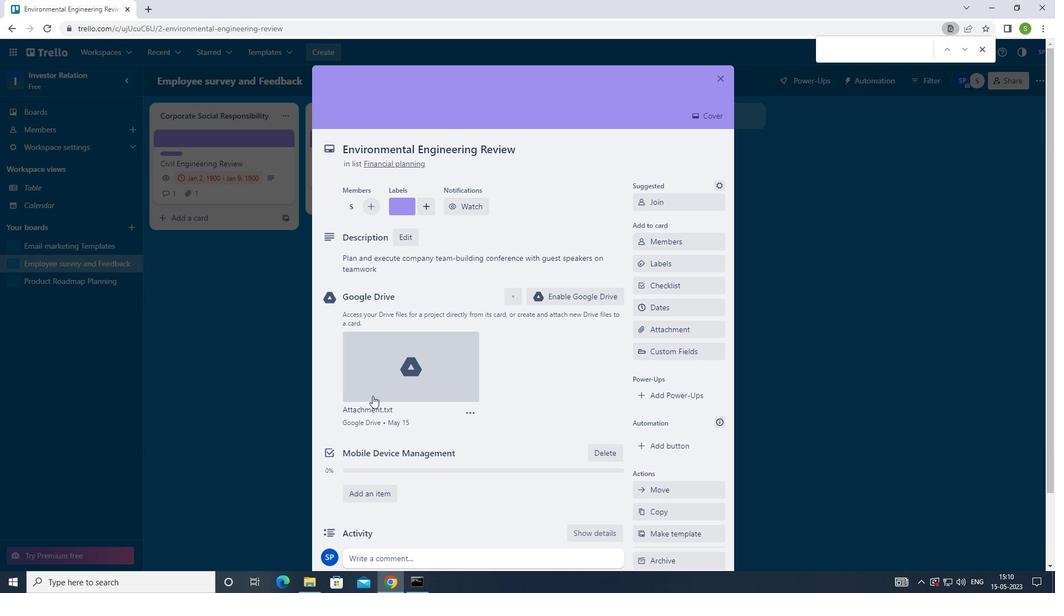 
Action: Mouse scrolled (374, 393) with delta (0, 0)
Screenshot: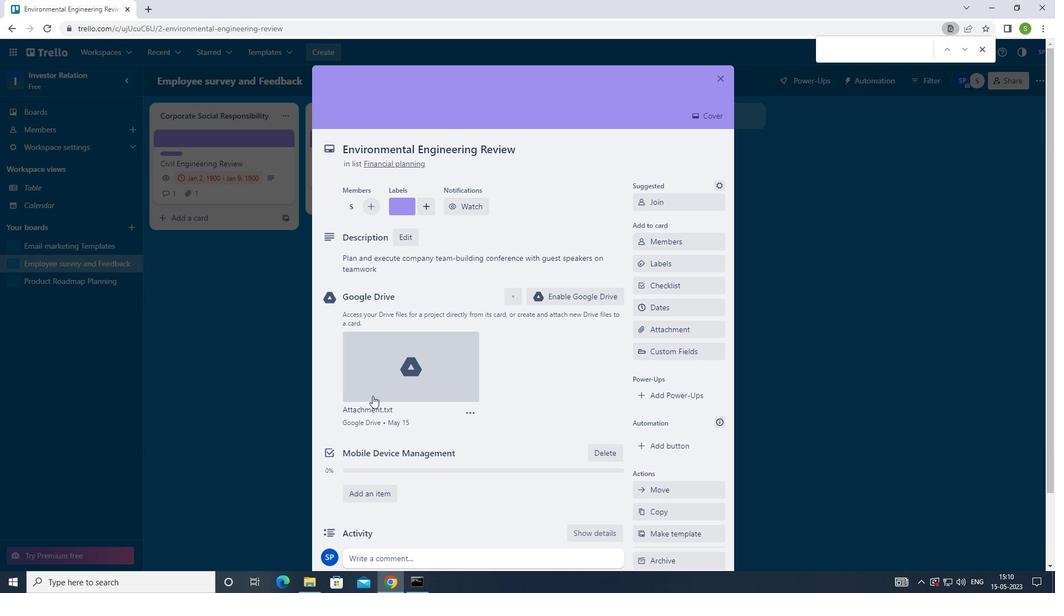 
Action: Mouse moved to (374, 394)
Screenshot: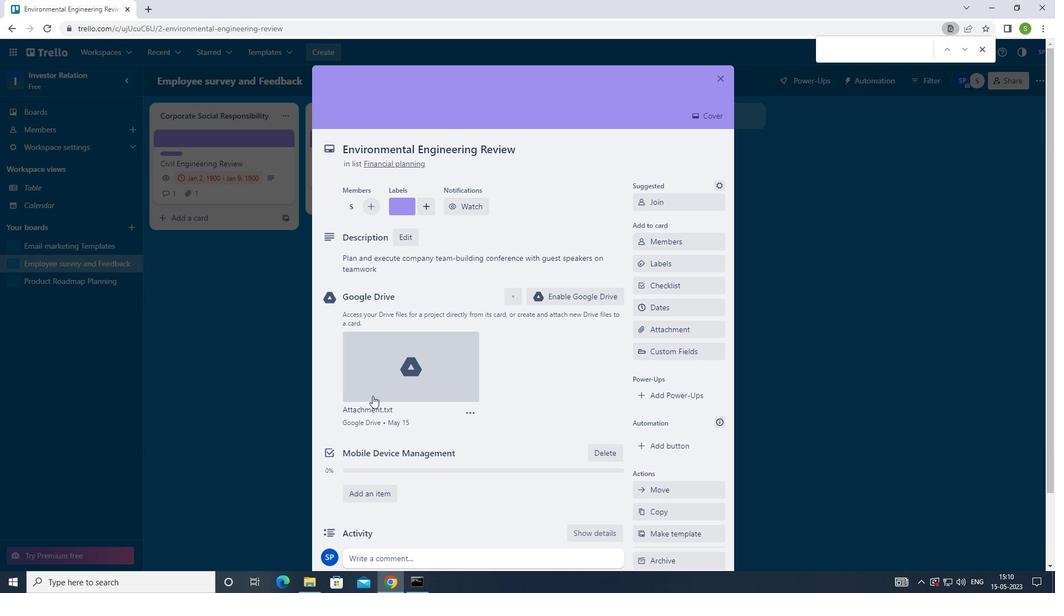 
Action: Mouse scrolled (374, 393) with delta (0, 0)
Screenshot: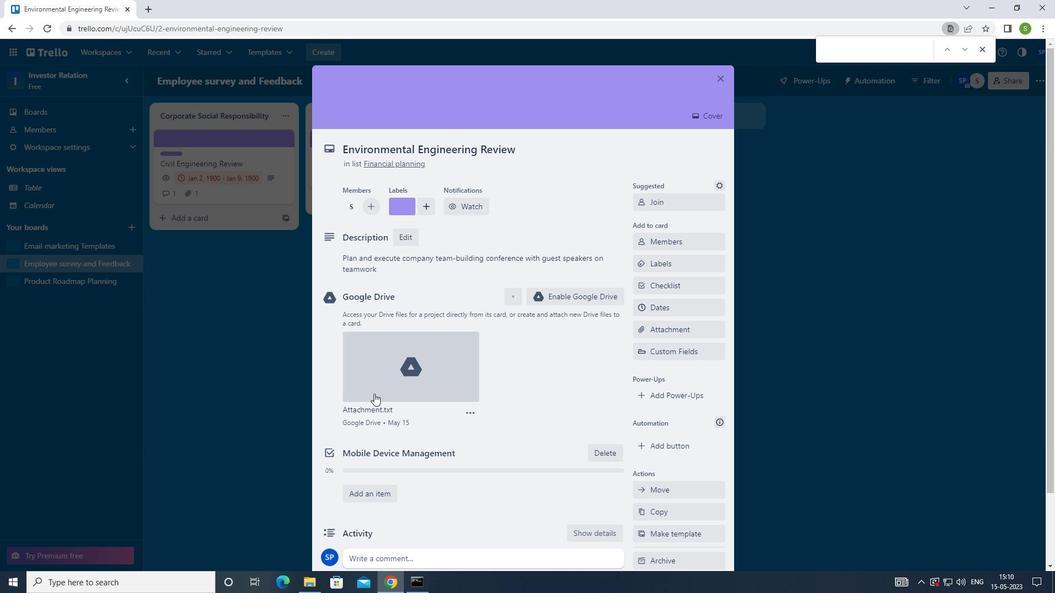 
Action: Mouse moved to (394, 481)
Screenshot: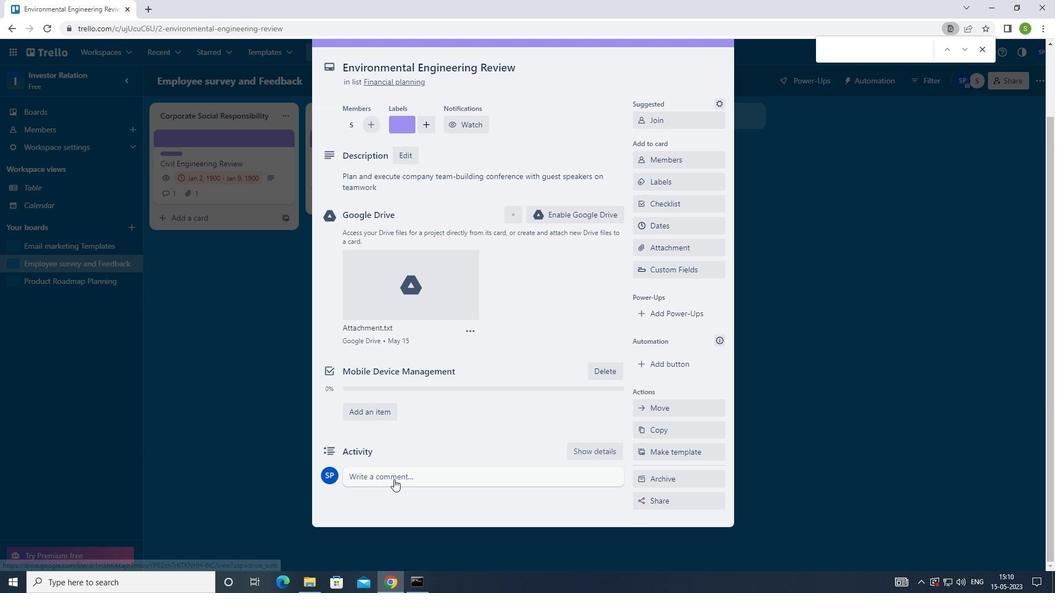 
Action: Mouse pressed left at (394, 481)
Screenshot: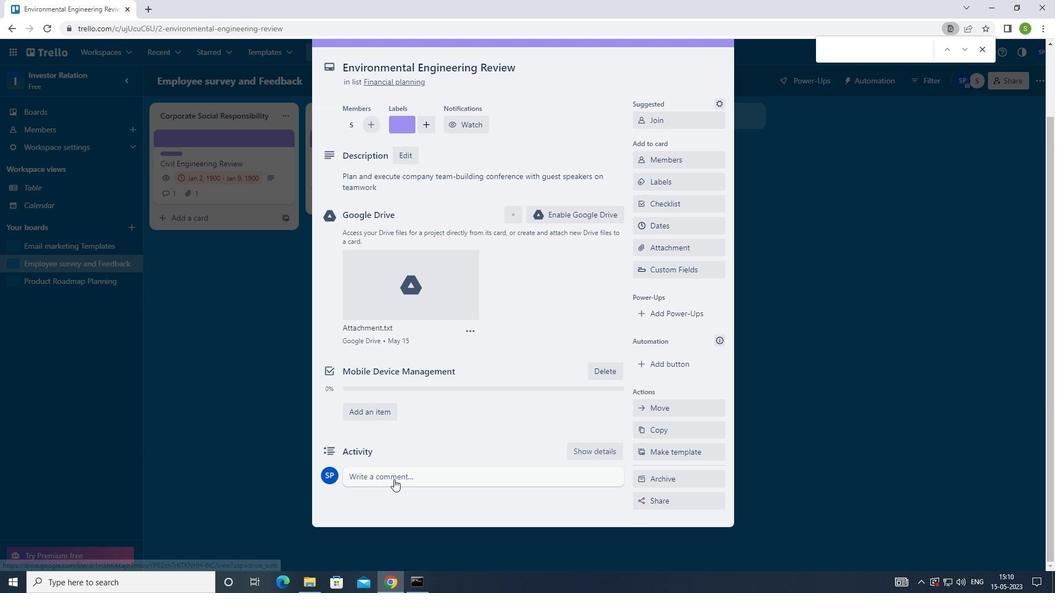 
Action: Mouse moved to (475, 366)
Screenshot: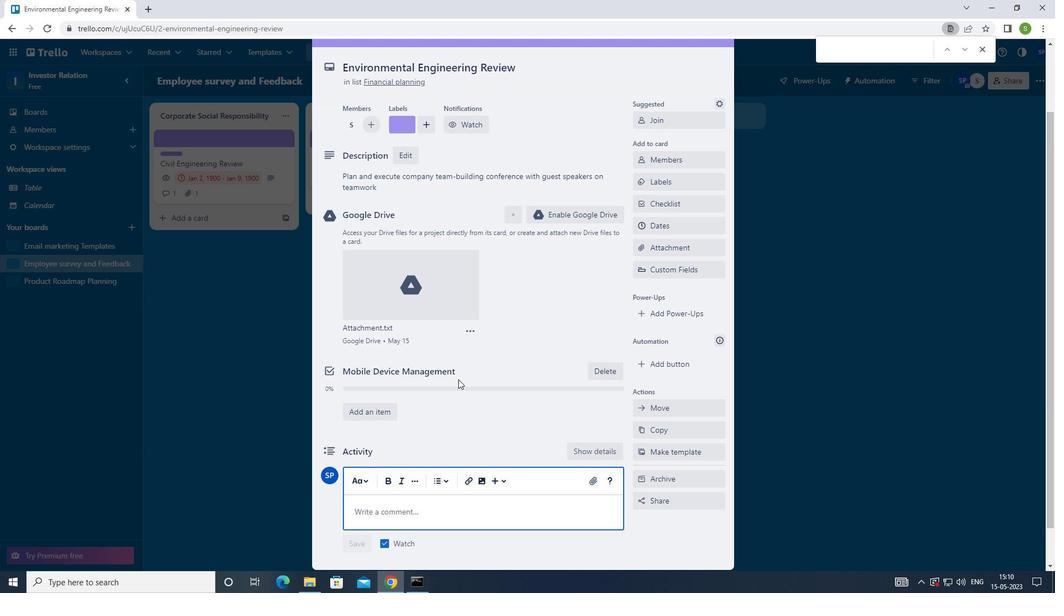 
Action: Key pressed <Key.shift>THIS<Key.space>TASK<Key.space>PRESENTS<Key.space>AN<Key.space>OPPORTUNITY<Key.space>TO<Key.space>SHOECASE<Key.left><Key.left><Key.left><Key.left><Key.backspace>W
Screenshot: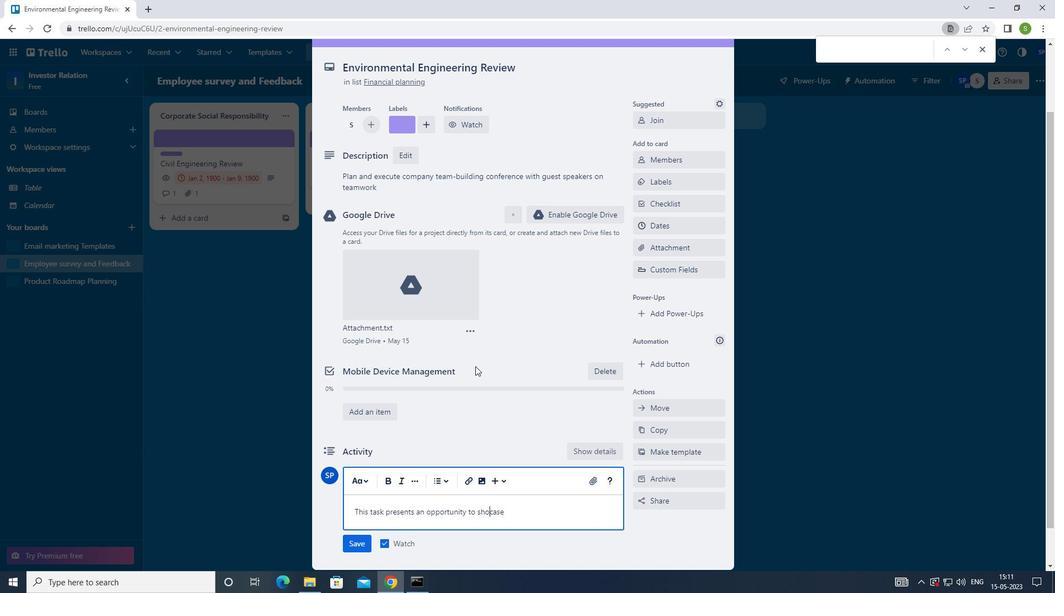 
Action: Mouse moved to (483, 362)
Screenshot: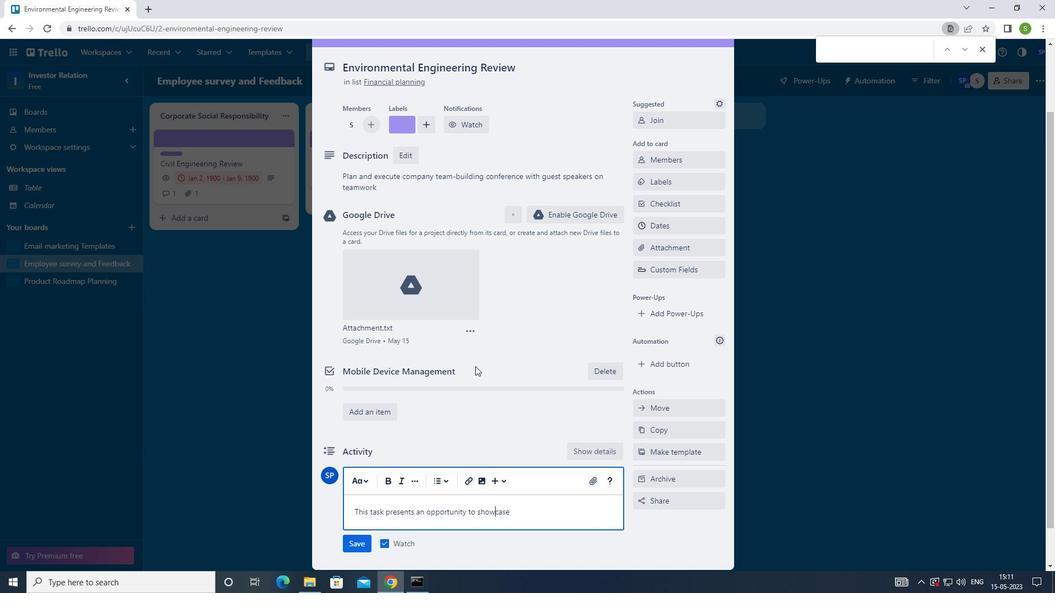 
Action: Key pressed <Key.right><Key.right><Key.right><Key.right><Key.space>OUR<Key.space>COMMUNICATION<Key.space>AND<Key.space>PRESE
Screenshot: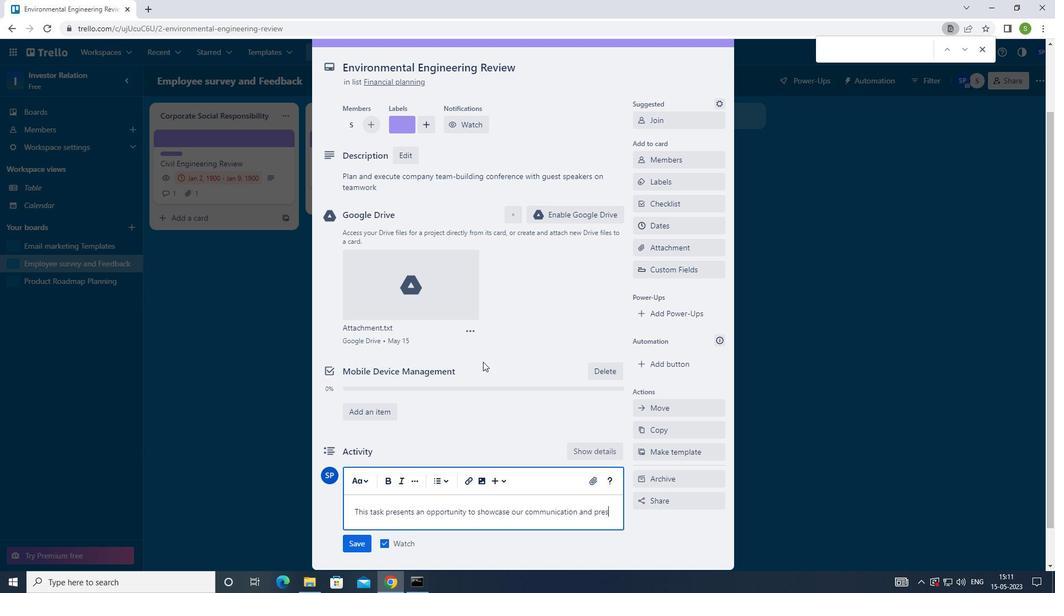 
Action: Mouse moved to (483, 361)
Screenshot: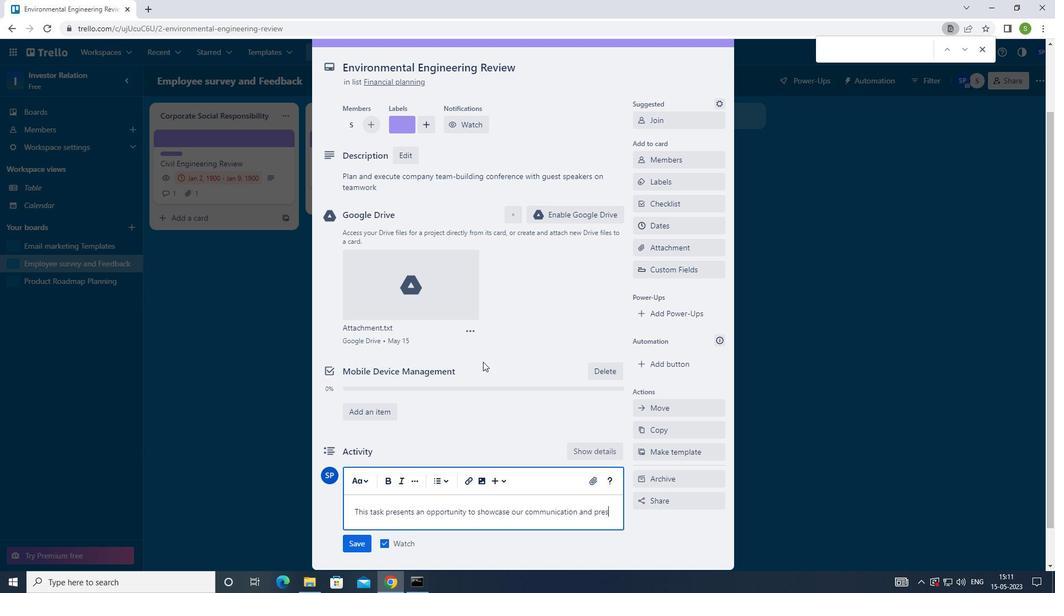 
Action: Key pressed NTATION<Key.space>SKLI<Key.backspace><Key.backspace>ILLS<Key.space>EFFECTIVELY<Key.space>CONVEYING<Key.space>INFORMATION<Key.space>AND<Key.space>IDEAS<Key.space>TO<Key.space>OTHER
Screenshot: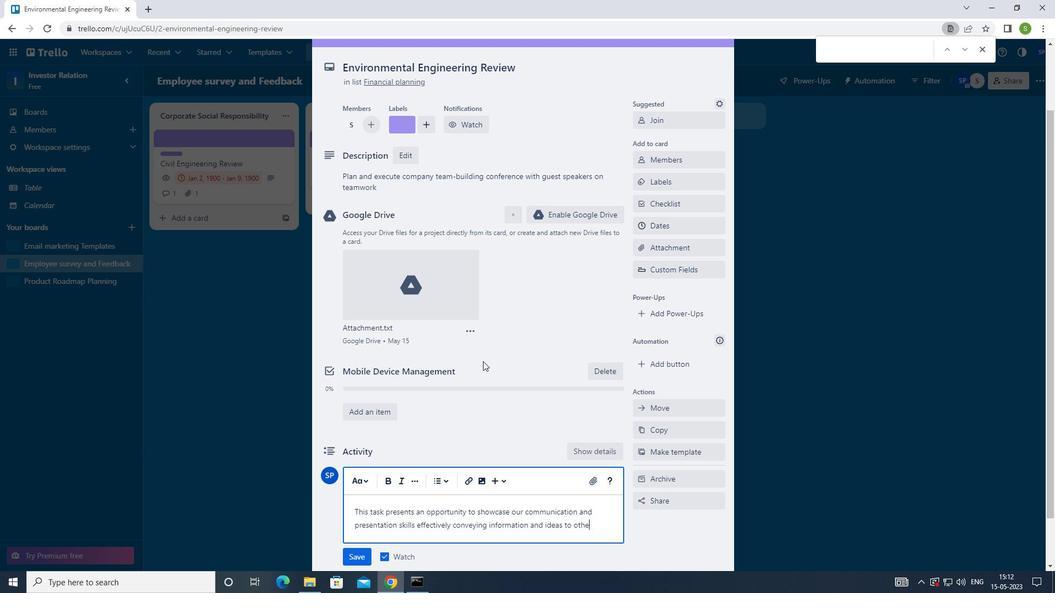 
Action: Mouse moved to (364, 562)
Screenshot: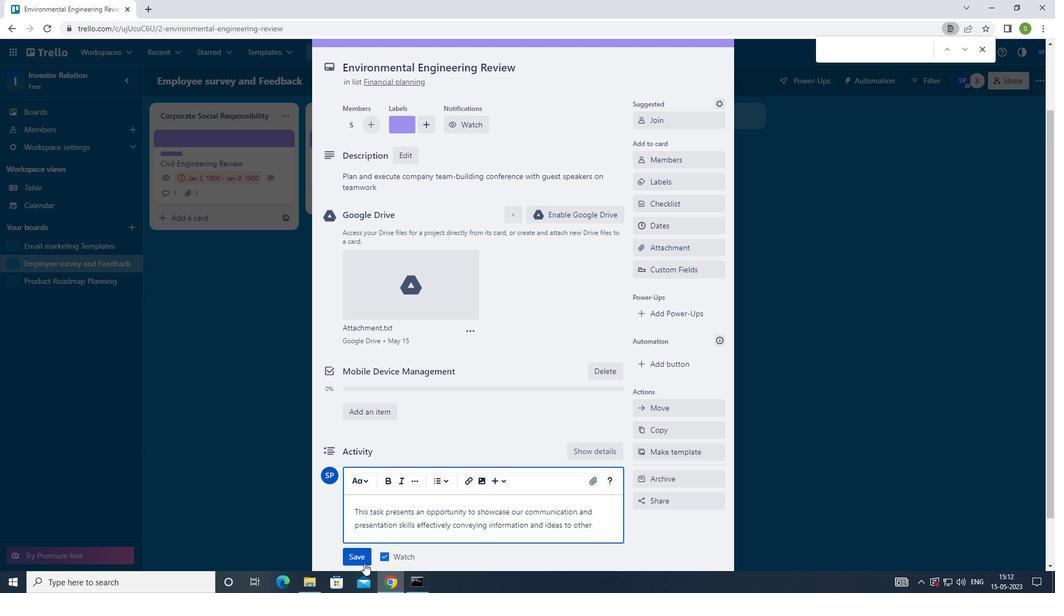 
Action: Mouse pressed left at (364, 562)
Screenshot: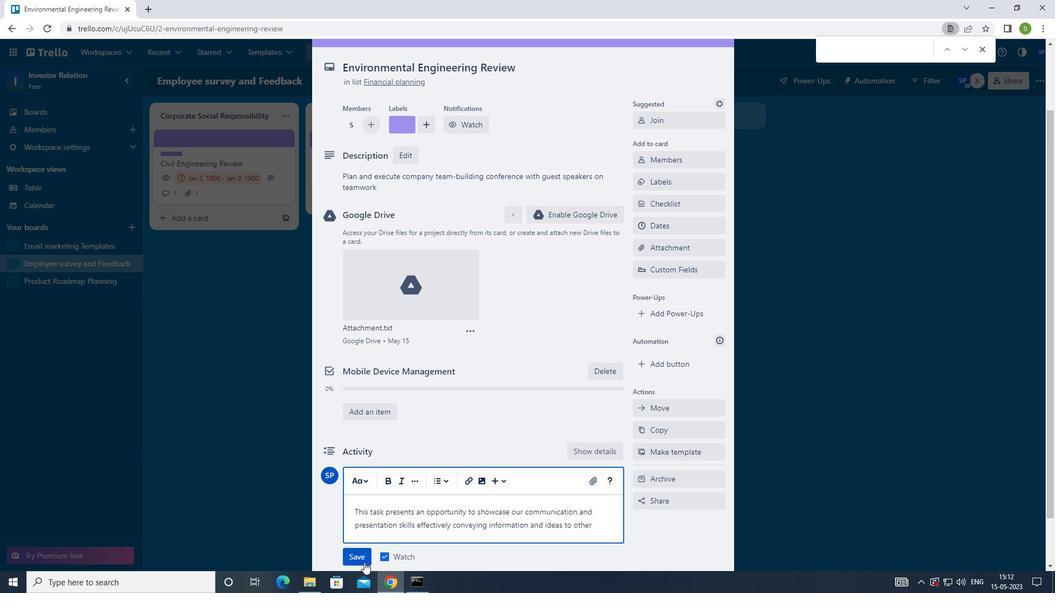 
Action: Mouse moved to (705, 226)
Screenshot: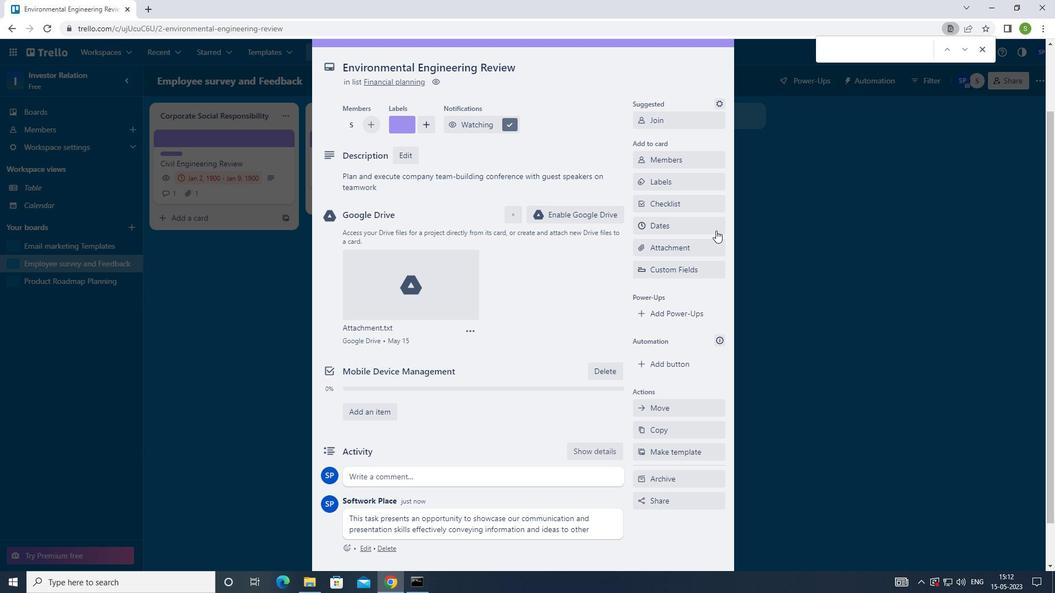 
Action: Mouse pressed left at (705, 226)
Screenshot: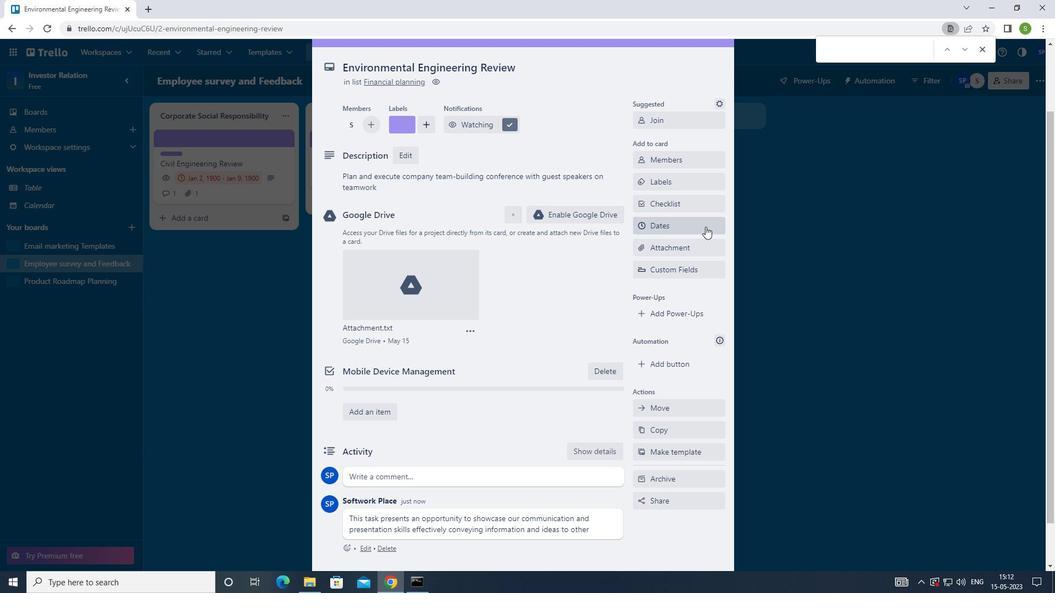 
Action: Mouse moved to (646, 280)
Screenshot: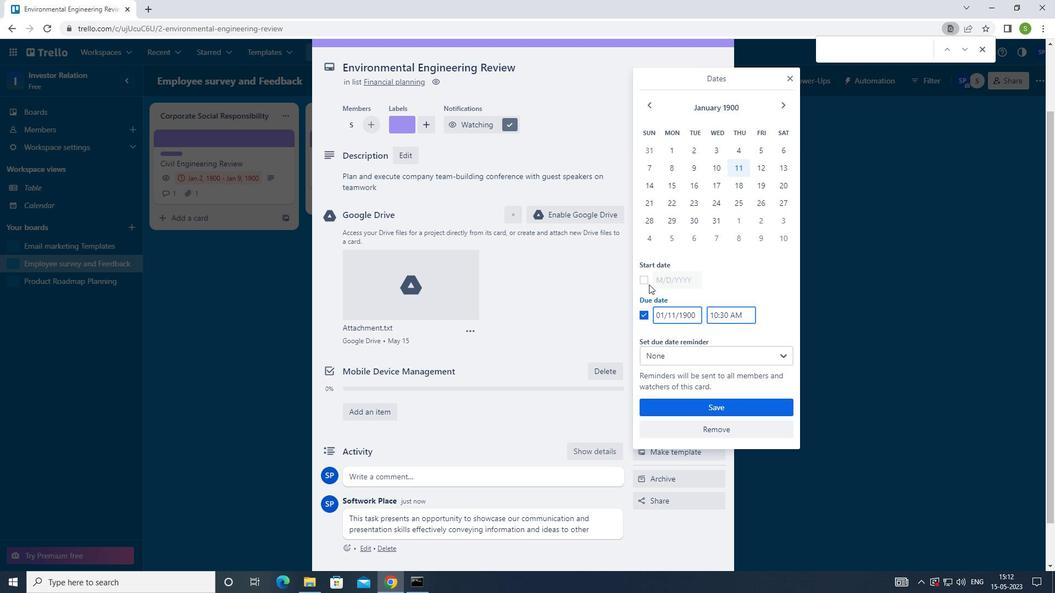 
Action: Mouse pressed left at (646, 280)
Screenshot: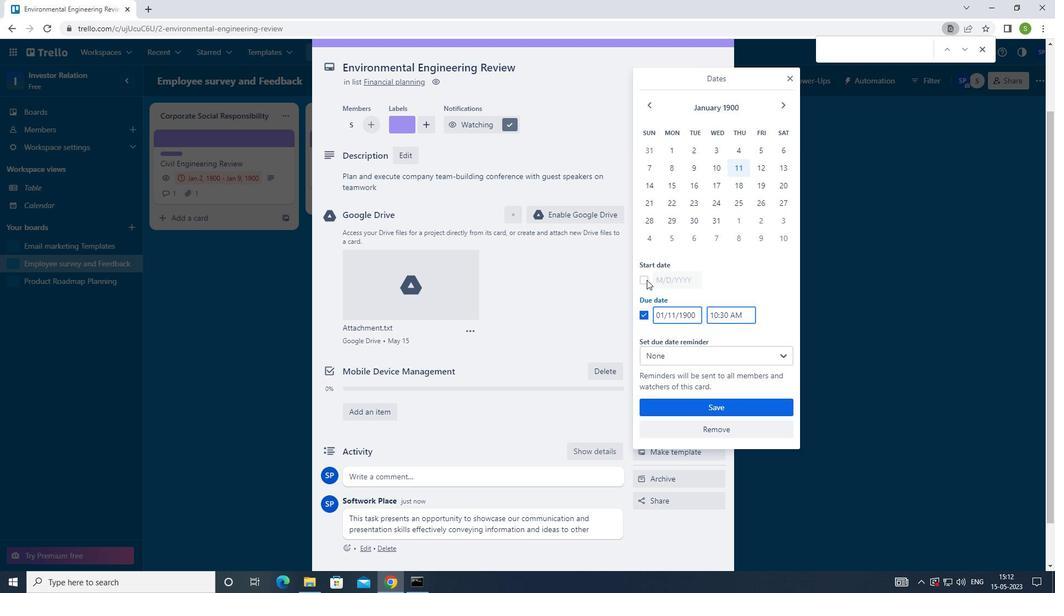 
Action: Mouse moved to (763, 150)
Screenshot: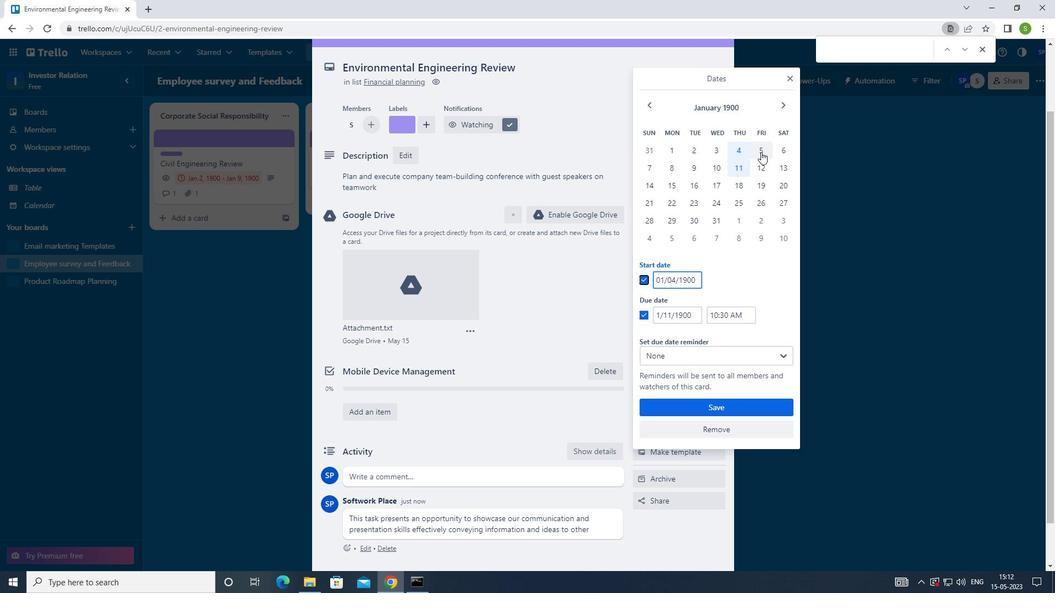
Action: Mouse pressed left at (763, 150)
Screenshot: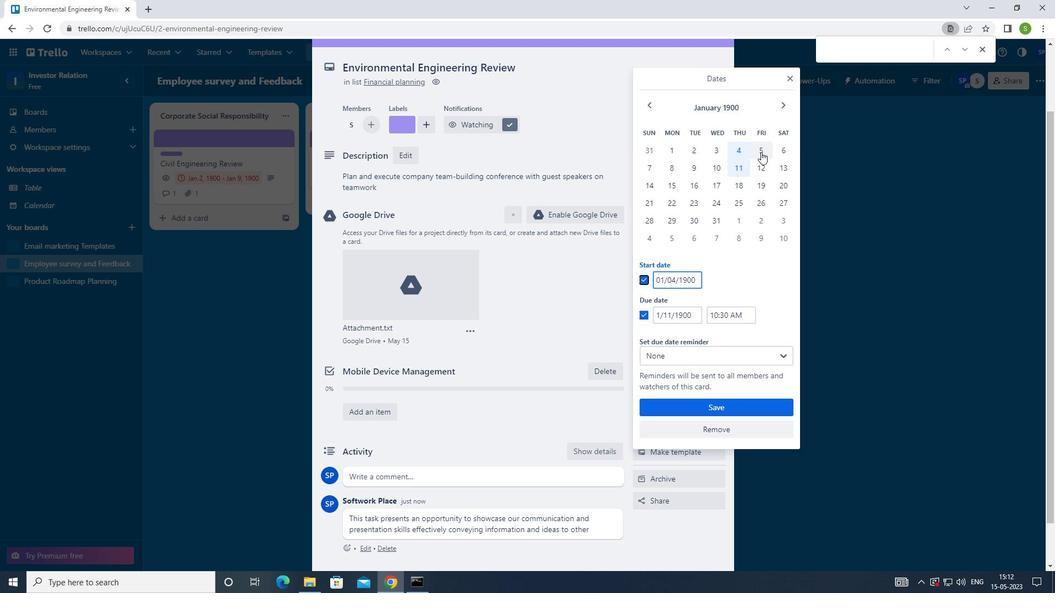 
Action: Mouse moved to (764, 165)
Screenshot: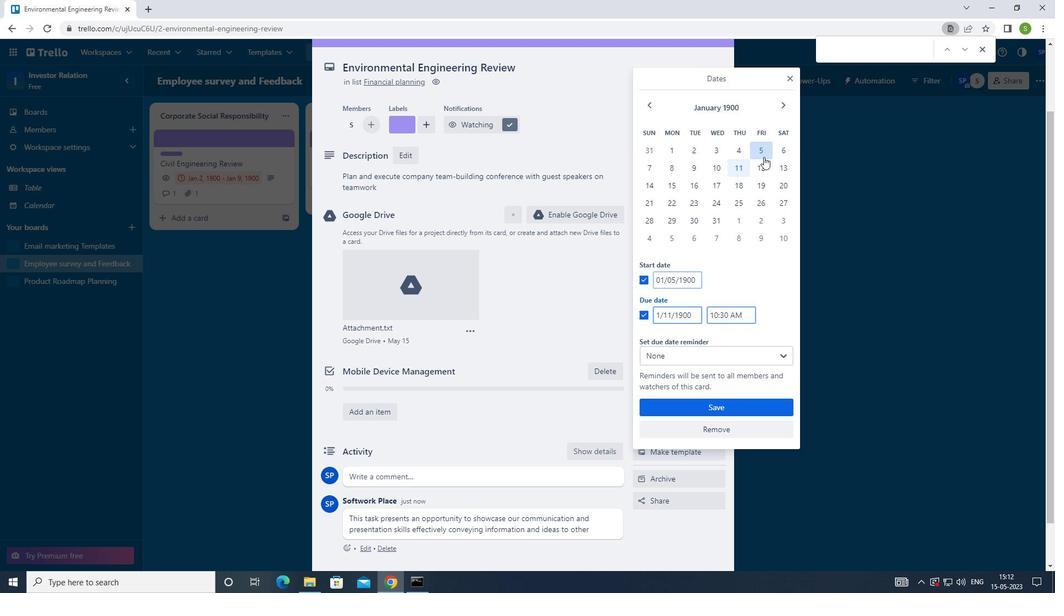 
Action: Mouse pressed left at (764, 165)
Screenshot: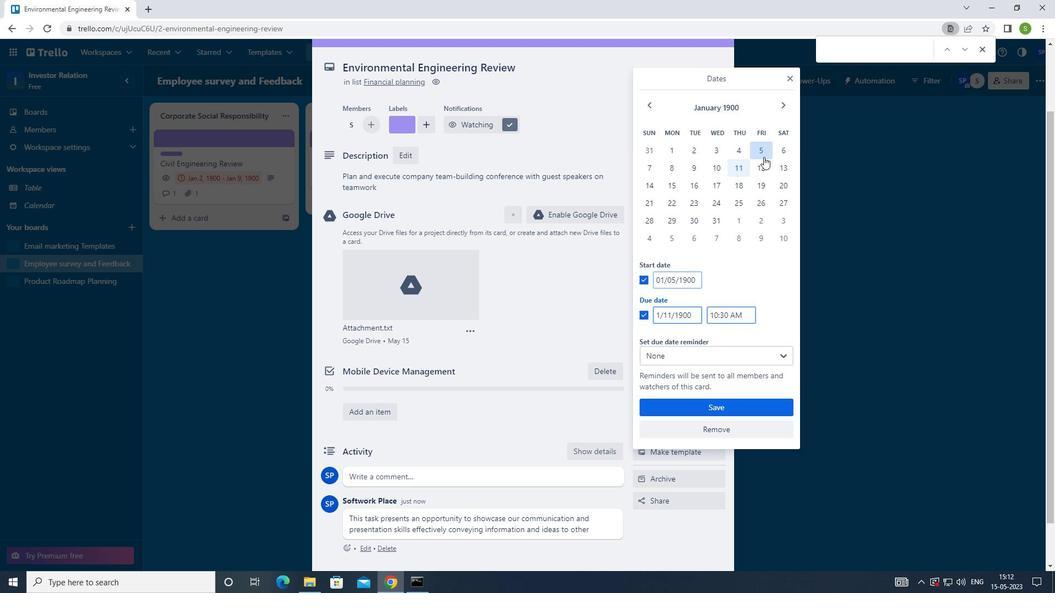 
Action: Mouse moved to (736, 409)
Screenshot: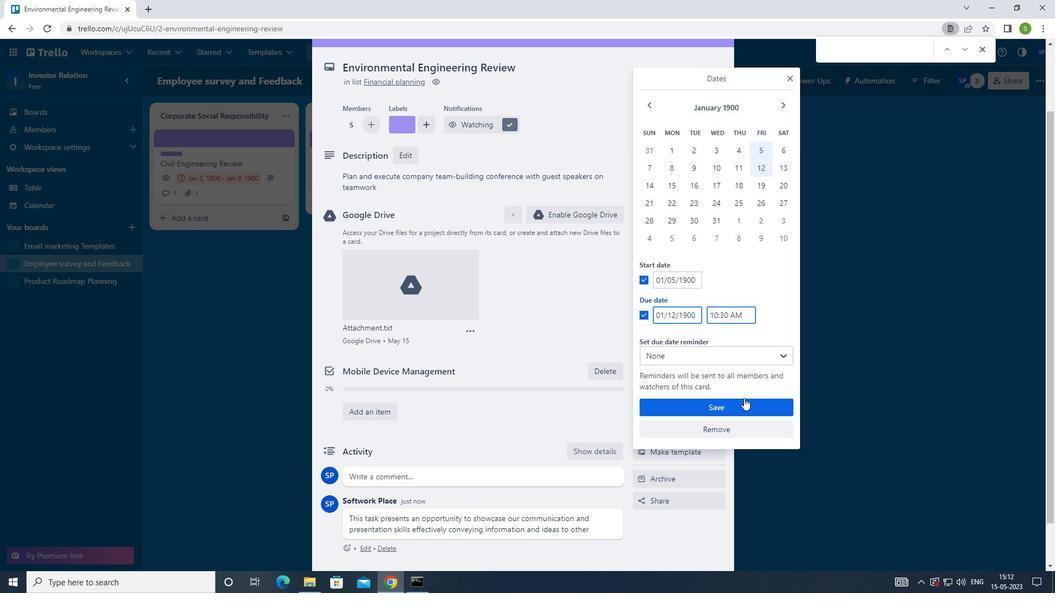 
Action: Mouse pressed left at (736, 409)
Screenshot: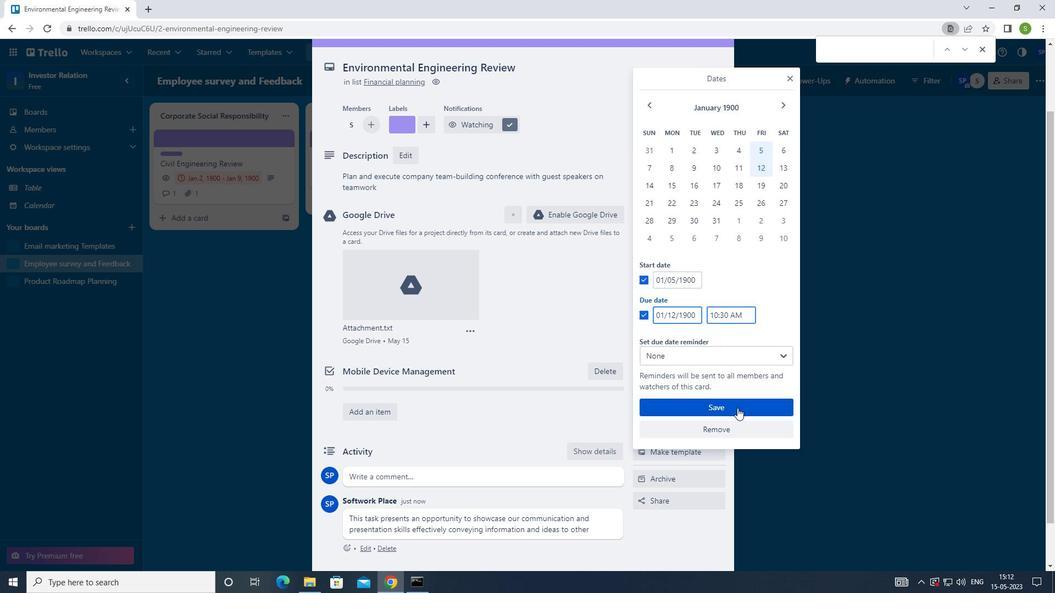 
Action: Key pressed <Key.f8>
Screenshot: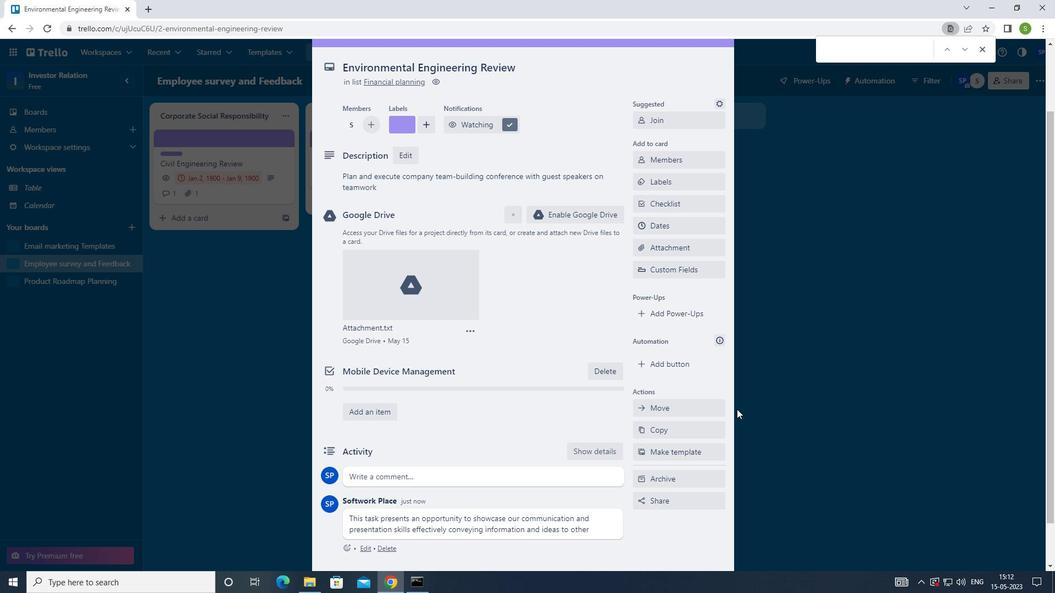 
